 Task: Search one way flight ticket for 5 adults, 2 children, 1 infant in seat and 1 infant on lap in economy from Pocatello: Pocatello Regional Airport to Evansville: Evansville Regional Airport on 5-3-2023. Number of bags: 2 carry on bags. Price is upto 78000. Outbound departure time preference is 13:30.
Action: Mouse moved to (292, 265)
Screenshot: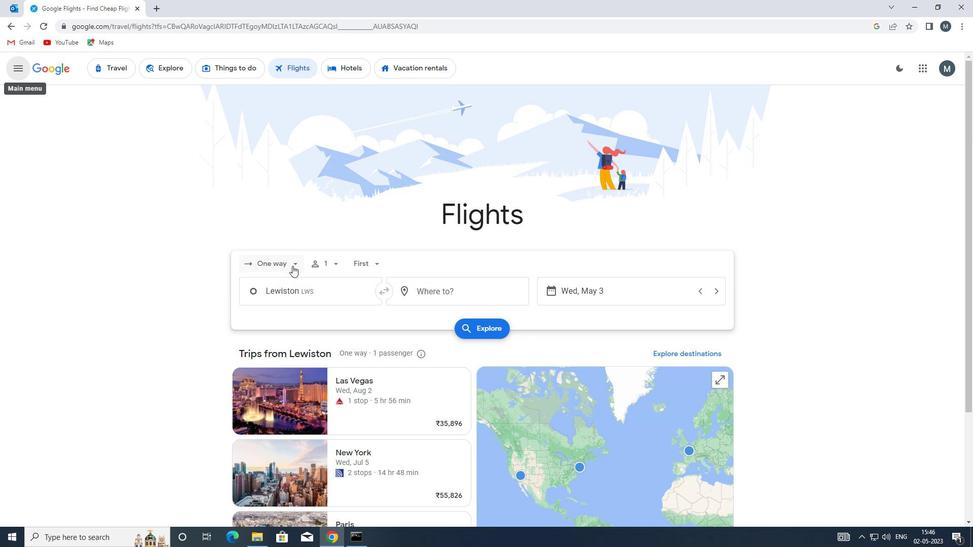 
Action: Mouse pressed left at (292, 265)
Screenshot: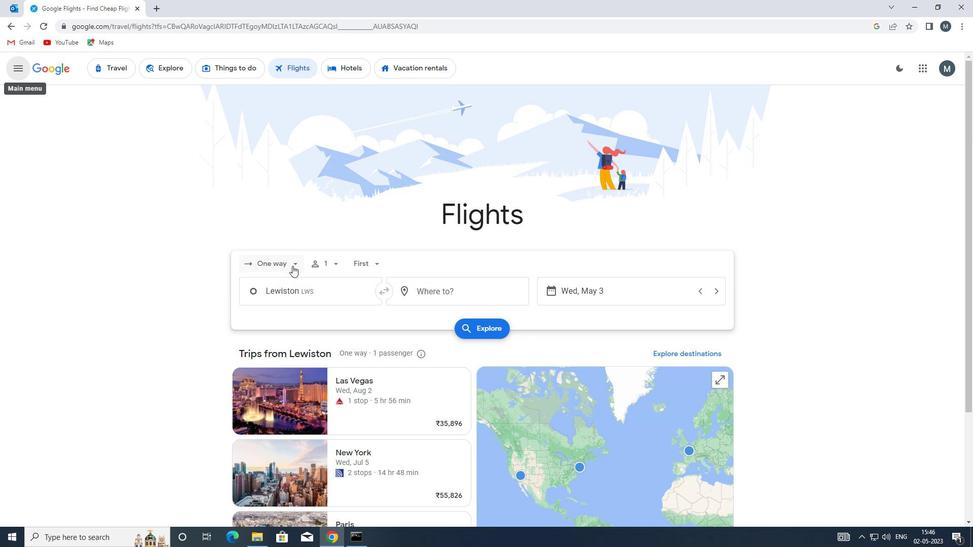 
Action: Mouse moved to (292, 306)
Screenshot: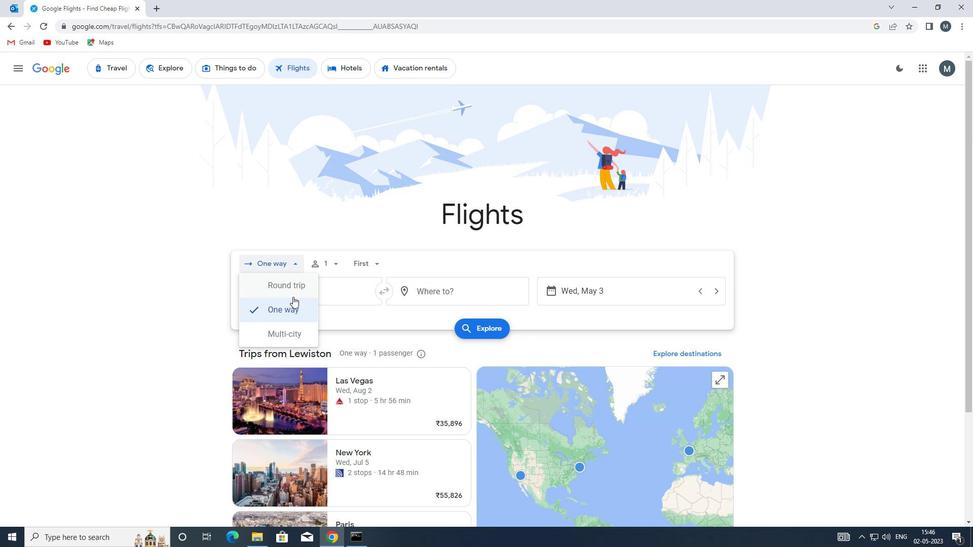 
Action: Mouse pressed left at (292, 306)
Screenshot: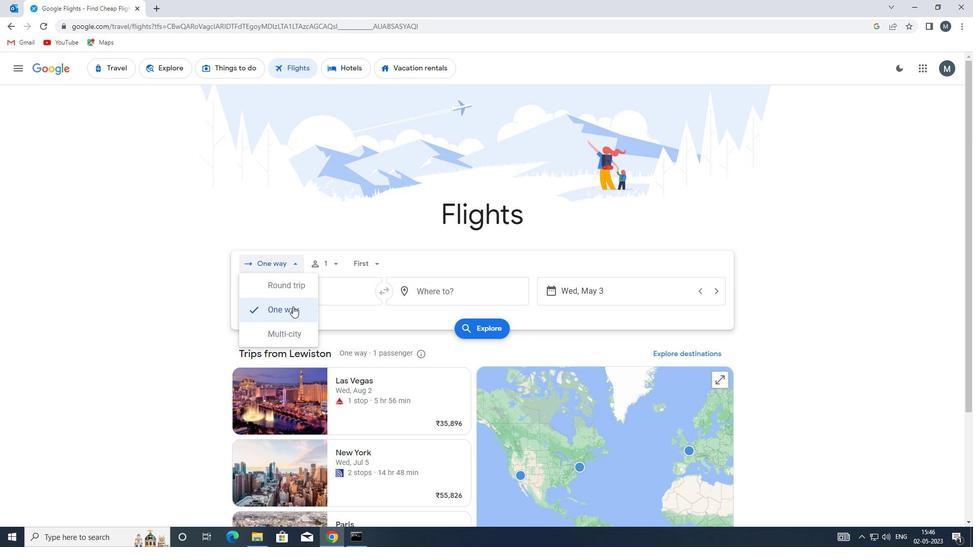 
Action: Mouse moved to (332, 263)
Screenshot: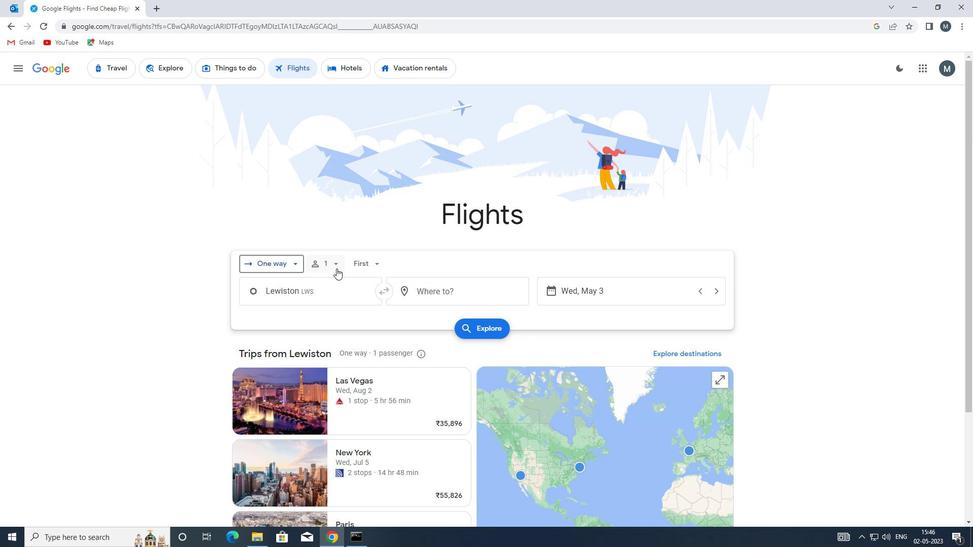 
Action: Mouse pressed left at (332, 263)
Screenshot: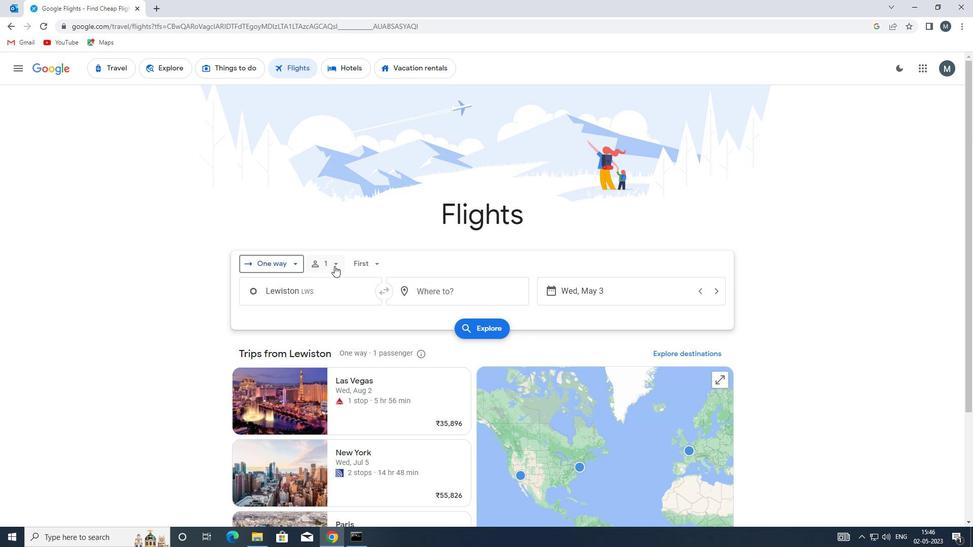 
Action: Mouse moved to (413, 286)
Screenshot: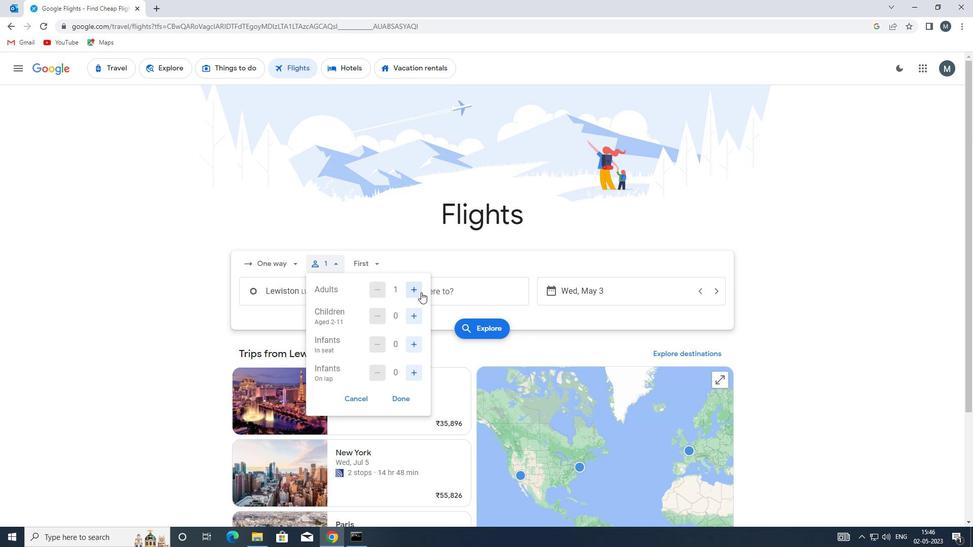 
Action: Mouse pressed left at (413, 286)
Screenshot: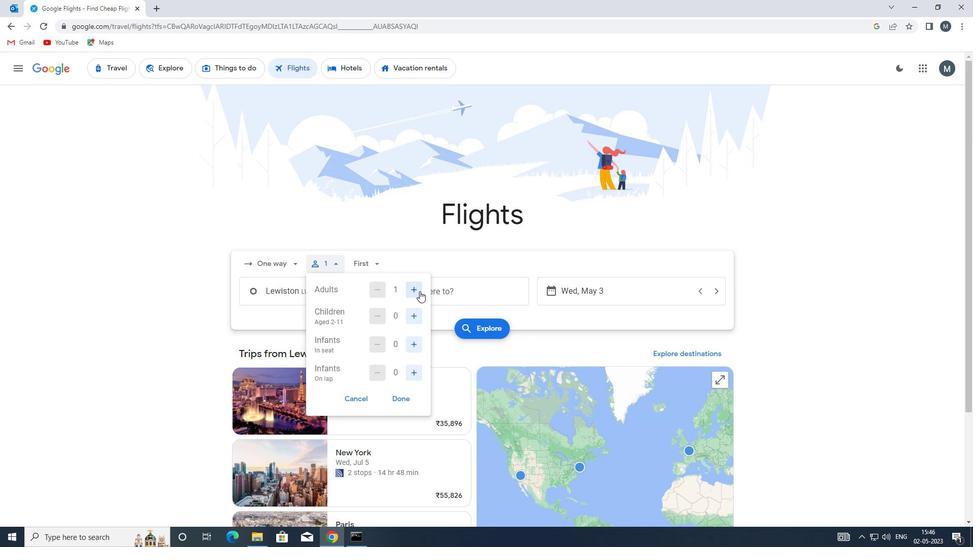 
Action: Mouse pressed left at (413, 286)
Screenshot: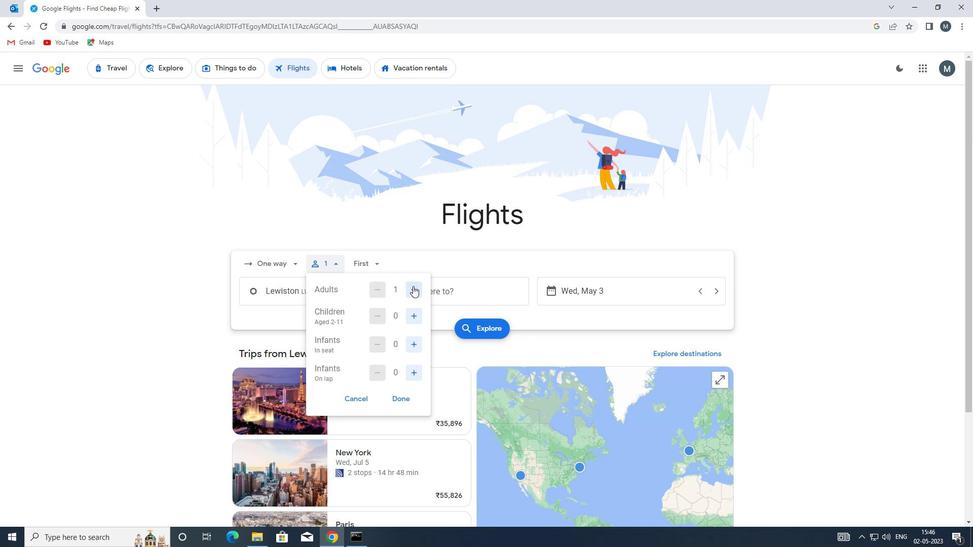 
Action: Mouse pressed left at (413, 286)
Screenshot: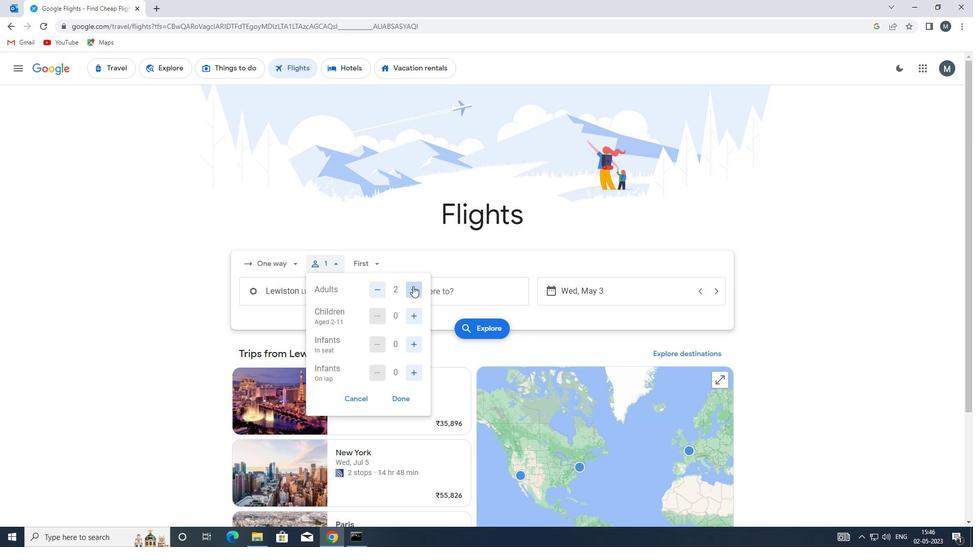 
Action: Mouse pressed left at (413, 286)
Screenshot: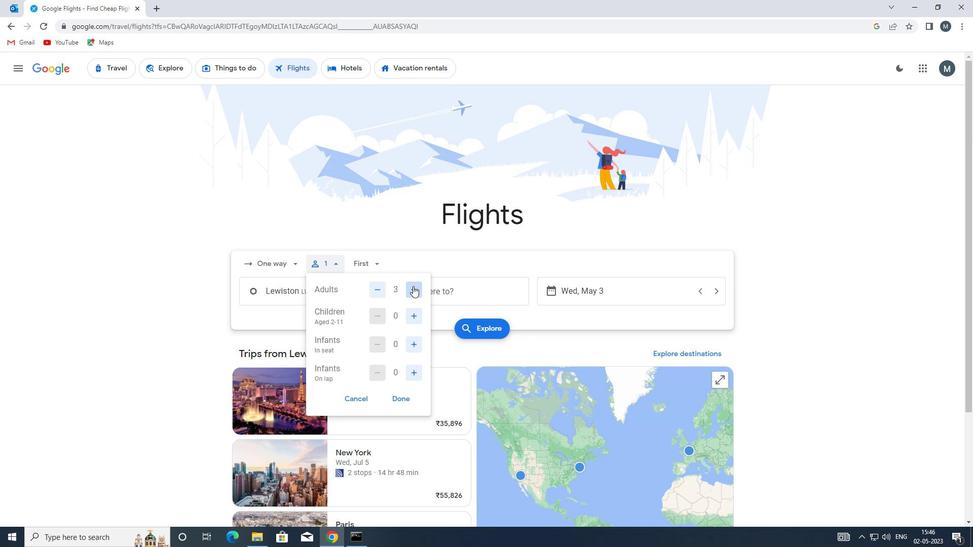 
Action: Mouse moved to (414, 313)
Screenshot: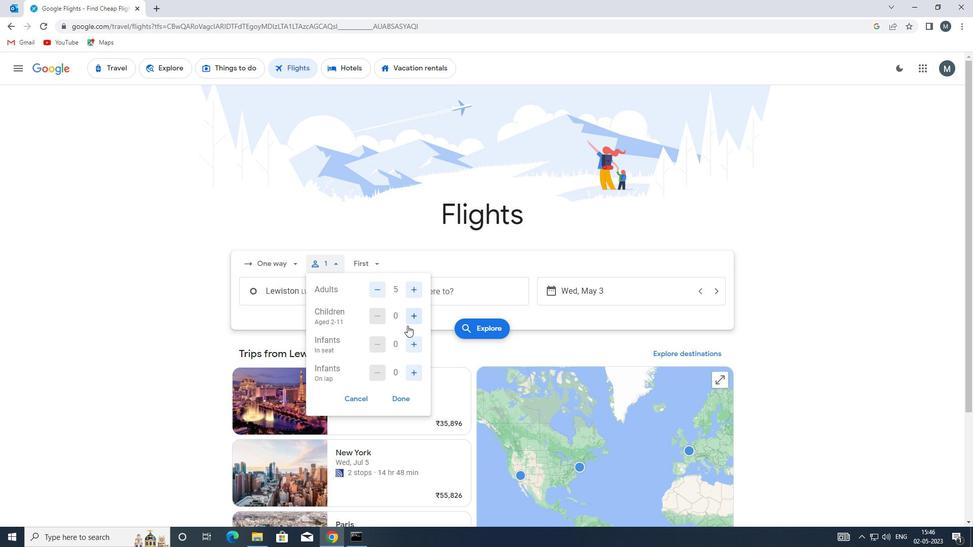 
Action: Mouse pressed left at (414, 313)
Screenshot: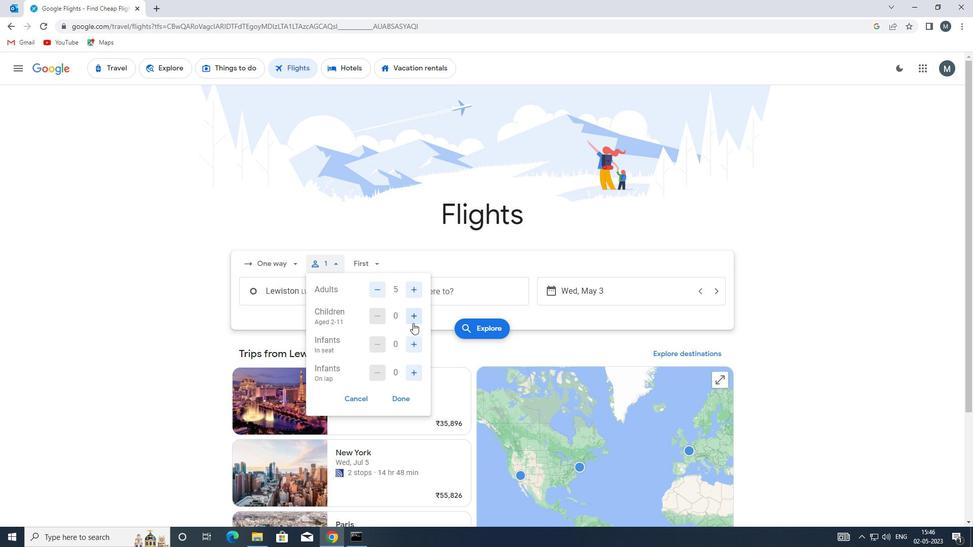 
Action: Mouse moved to (414, 313)
Screenshot: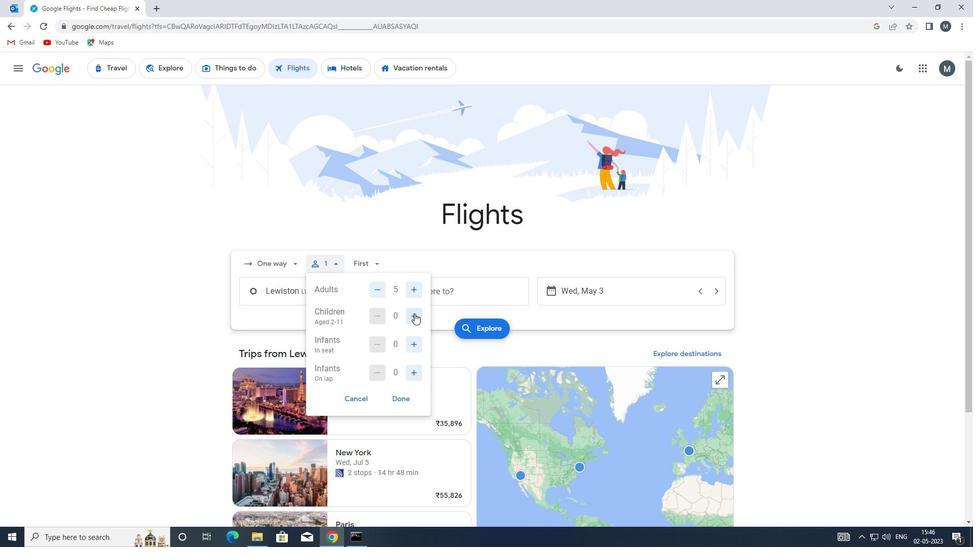 
Action: Mouse pressed left at (414, 313)
Screenshot: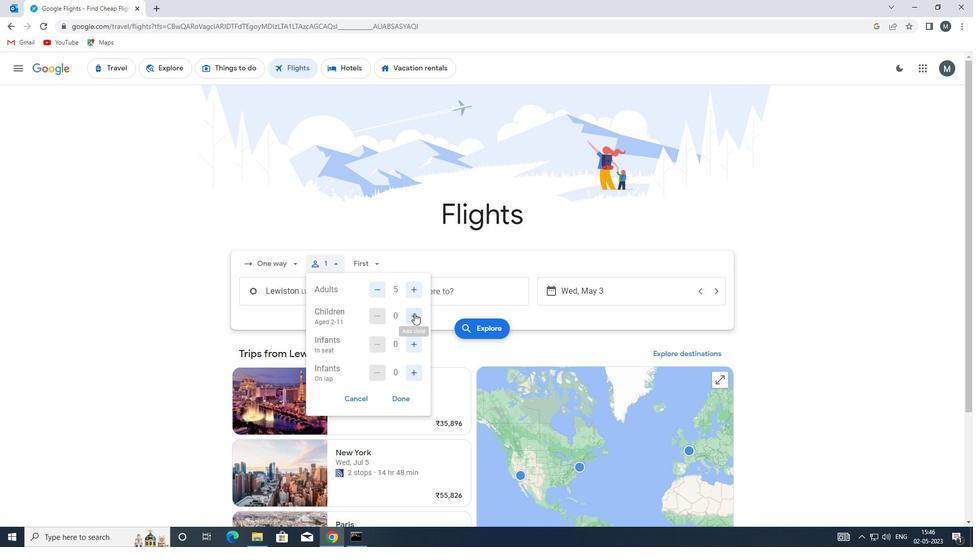 
Action: Mouse moved to (413, 343)
Screenshot: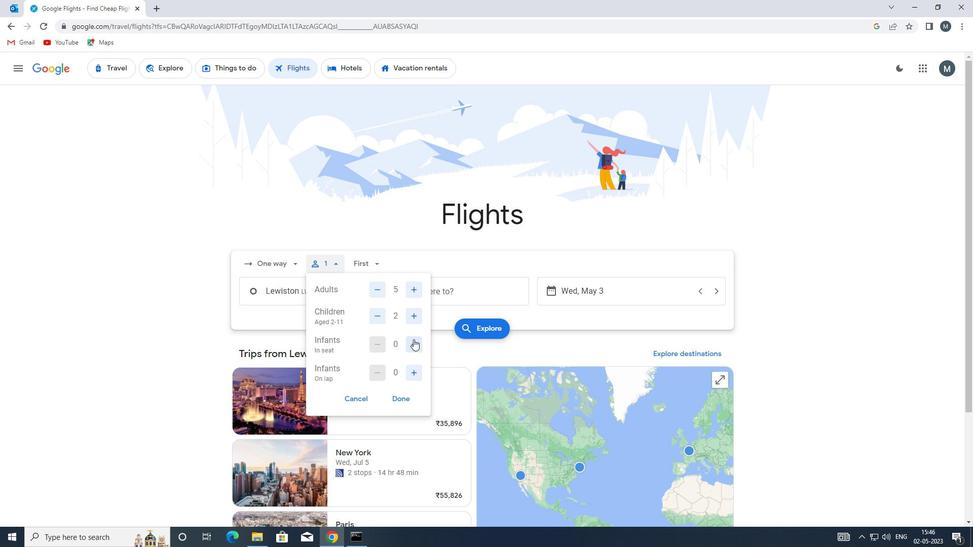 
Action: Mouse pressed left at (413, 343)
Screenshot: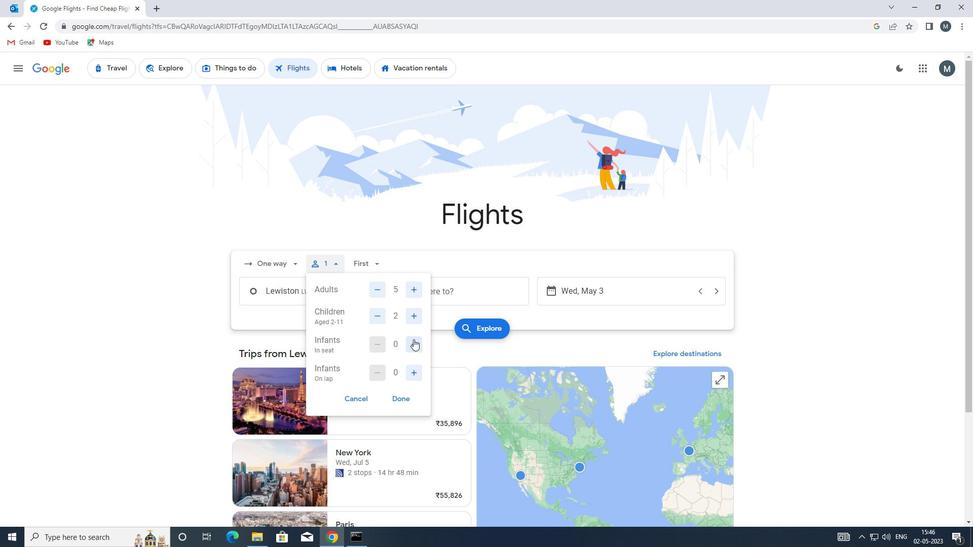 
Action: Mouse moved to (409, 370)
Screenshot: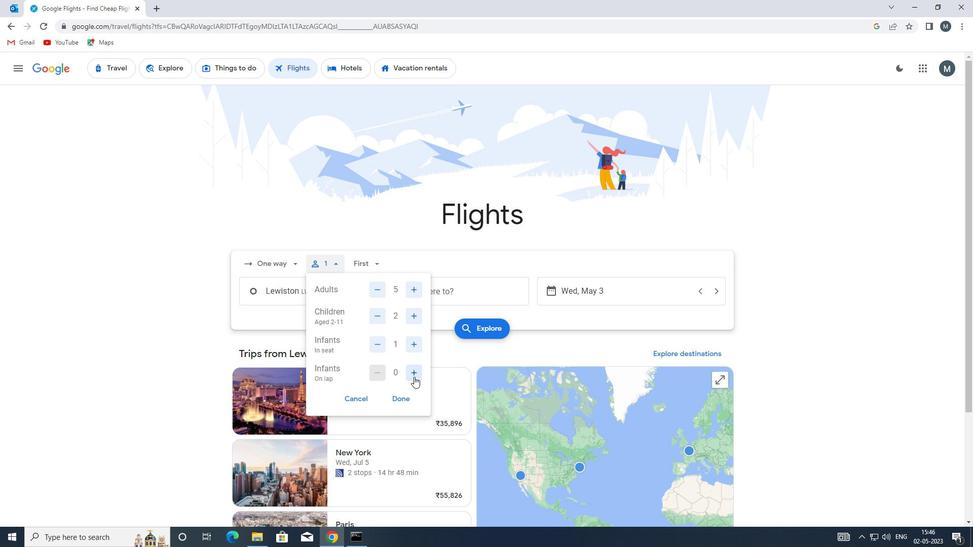 
Action: Mouse pressed left at (409, 370)
Screenshot: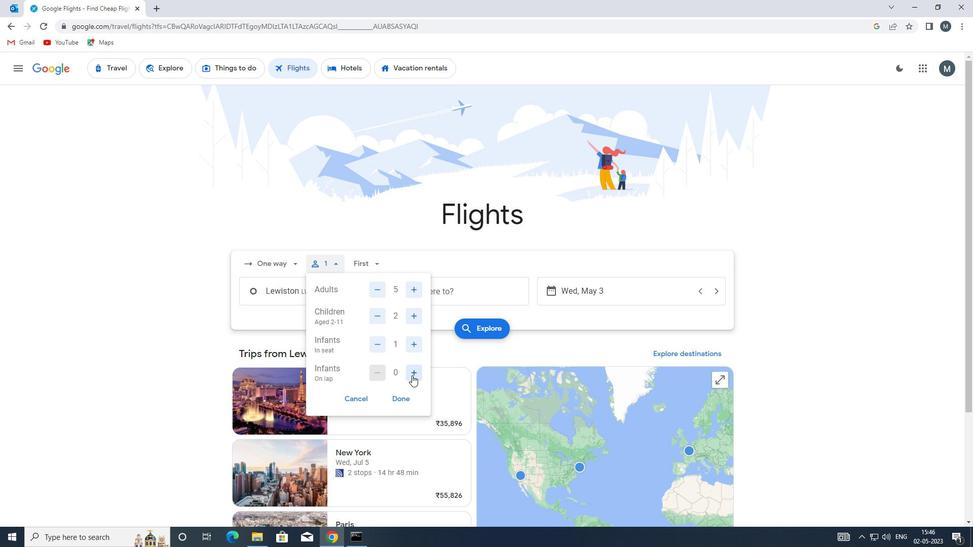 
Action: Mouse moved to (398, 403)
Screenshot: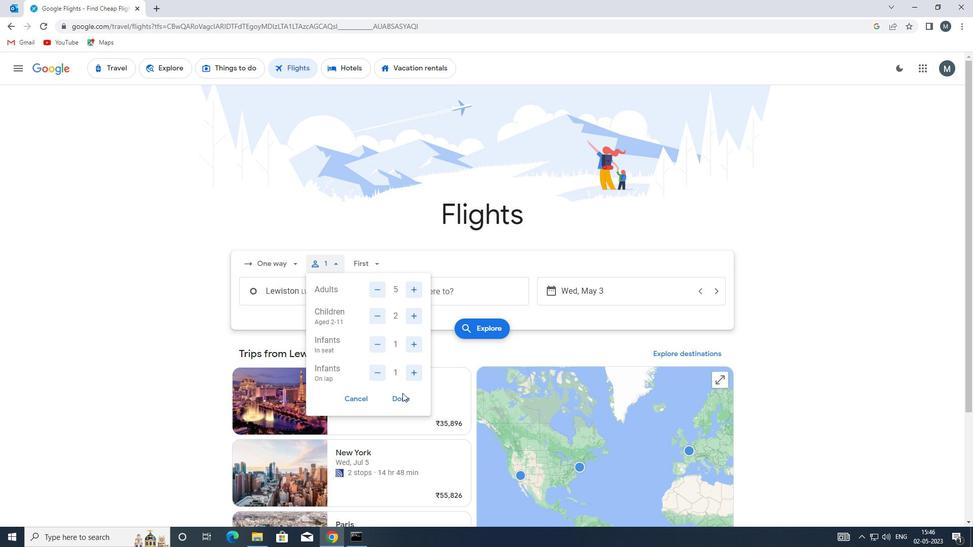 
Action: Mouse pressed left at (398, 403)
Screenshot: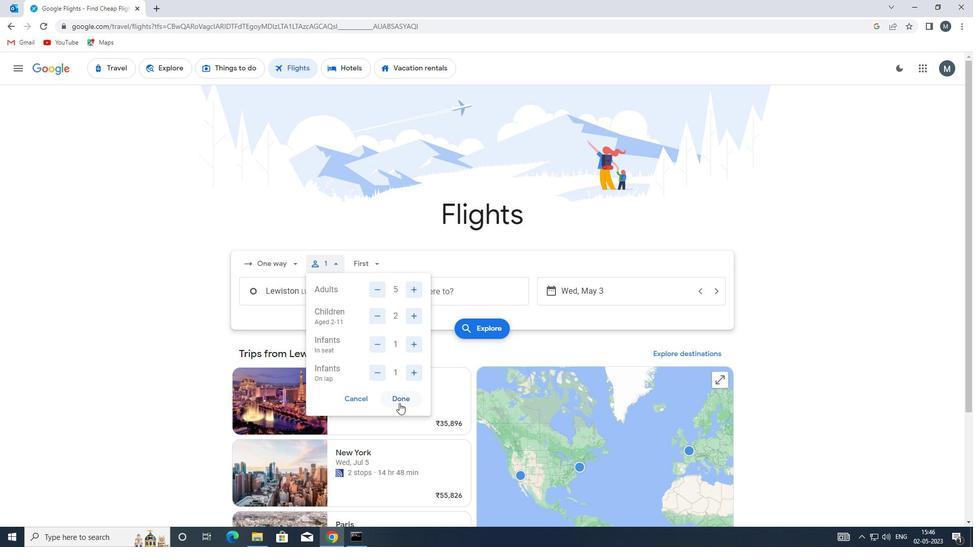 
Action: Mouse moved to (374, 267)
Screenshot: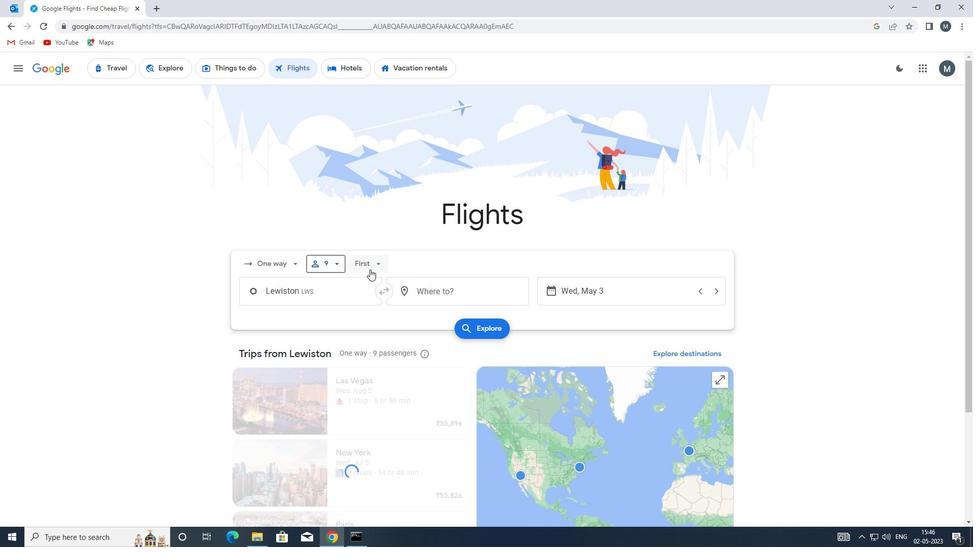 
Action: Mouse pressed left at (374, 267)
Screenshot: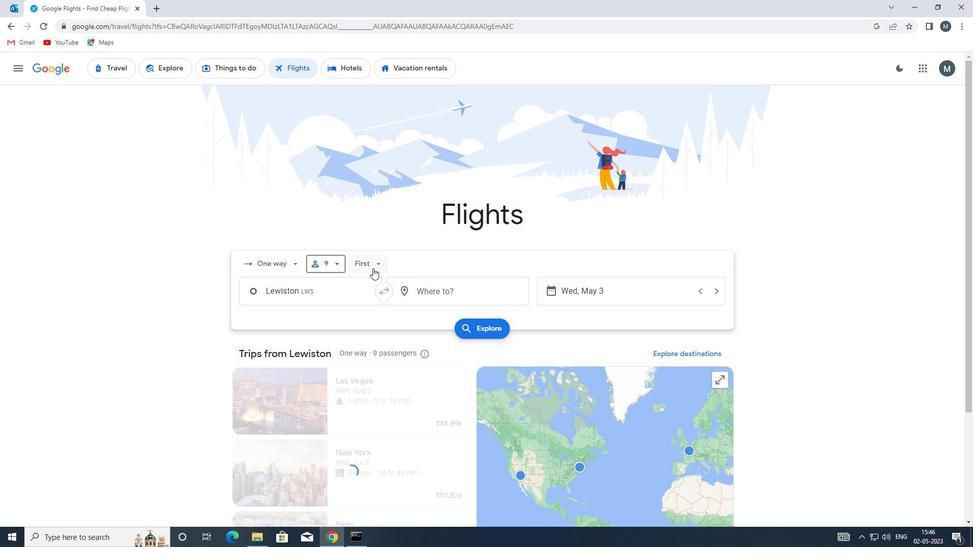 
Action: Mouse moved to (387, 278)
Screenshot: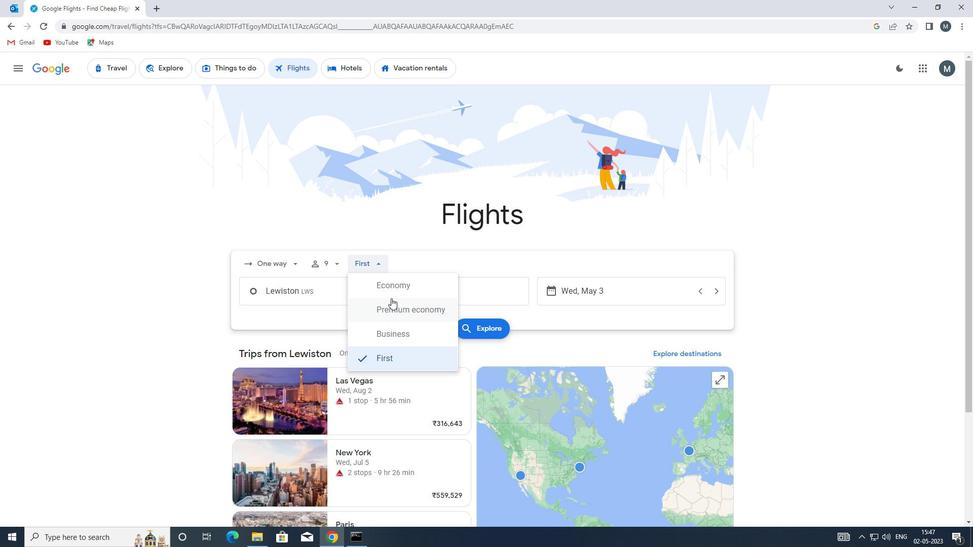 
Action: Mouse pressed left at (387, 278)
Screenshot: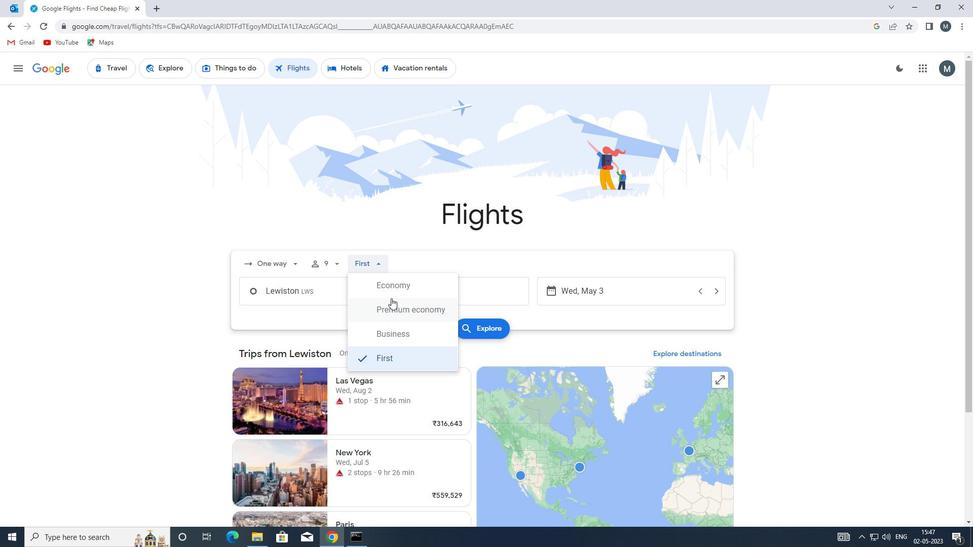 
Action: Mouse moved to (329, 296)
Screenshot: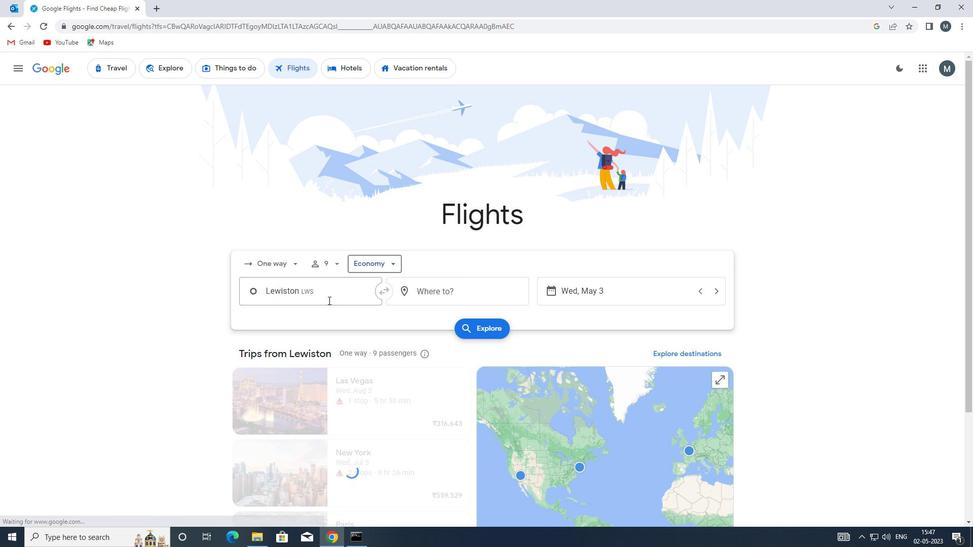 
Action: Mouse pressed left at (329, 296)
Screenshot: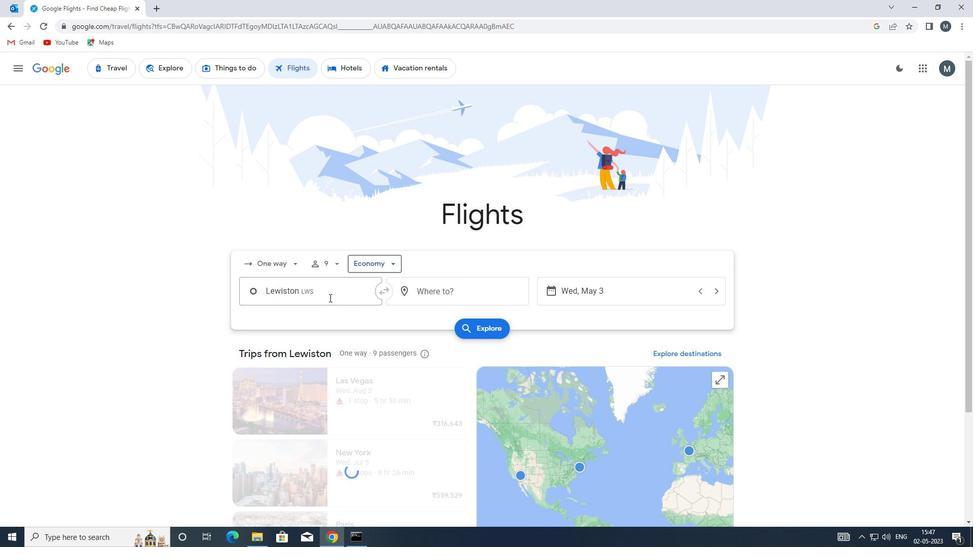 
Action: Mouse moved to (329, 296)
Screenshot: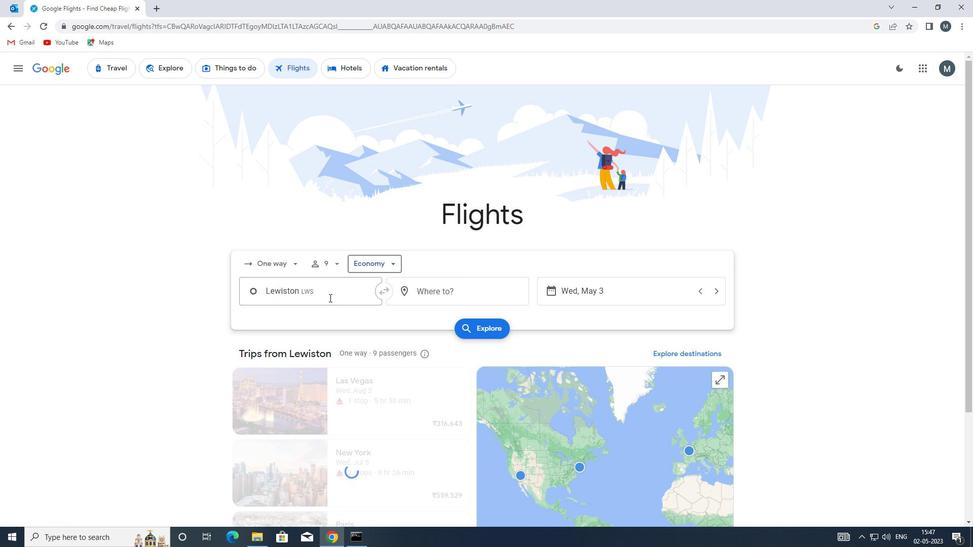 
Action: Key pressed p
Screenshot: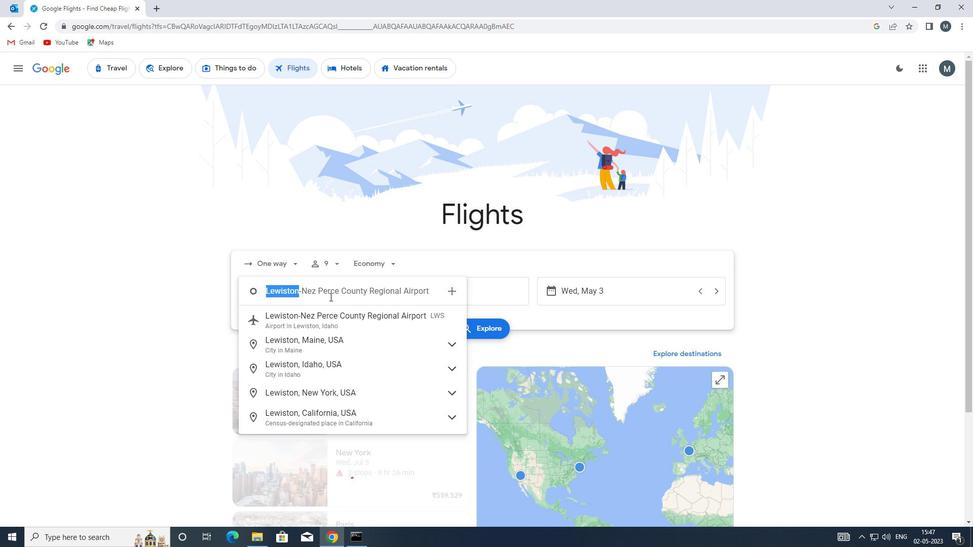 
Action: Mouse moved to (329, 296)
Screenshot: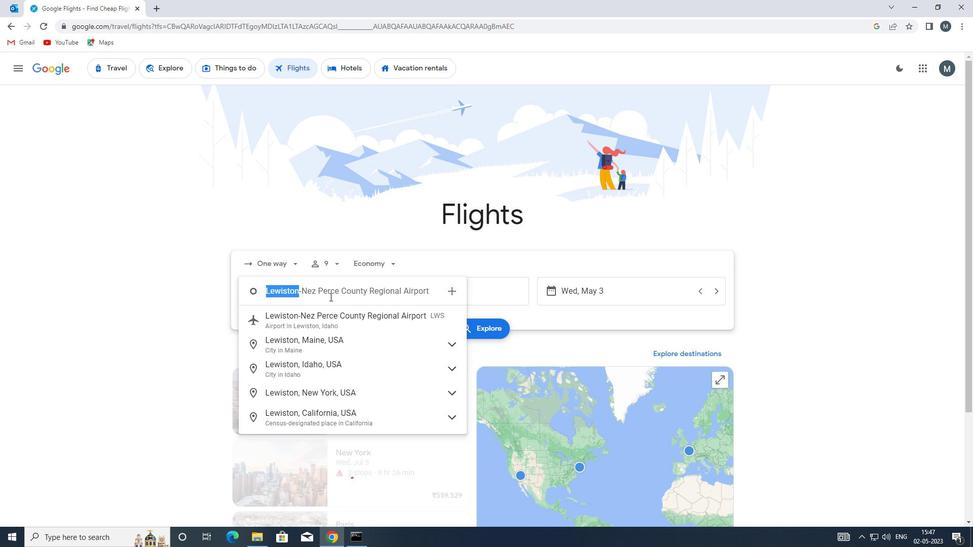 
Action: Key pressed ih
Screenshot: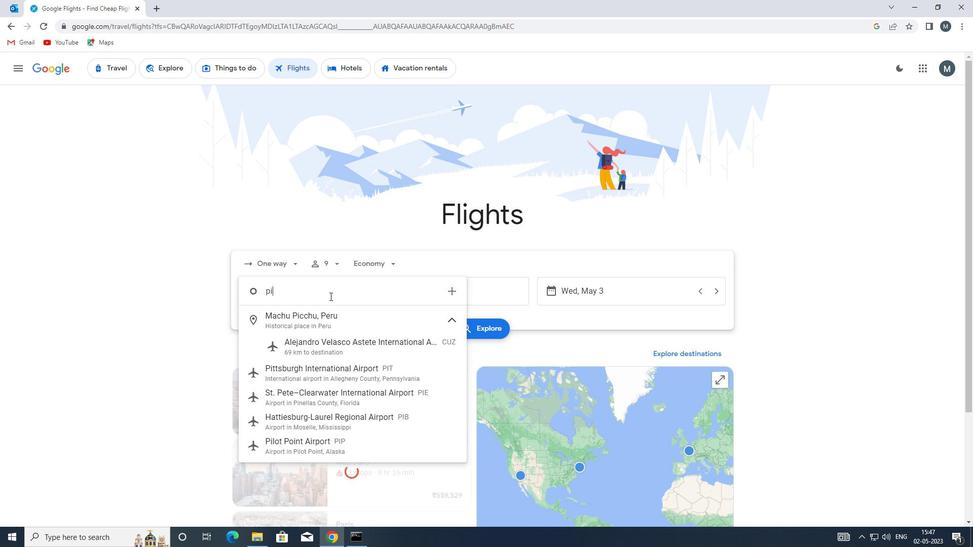 
Action: Mouse moved to (348, 324)
Screenshot: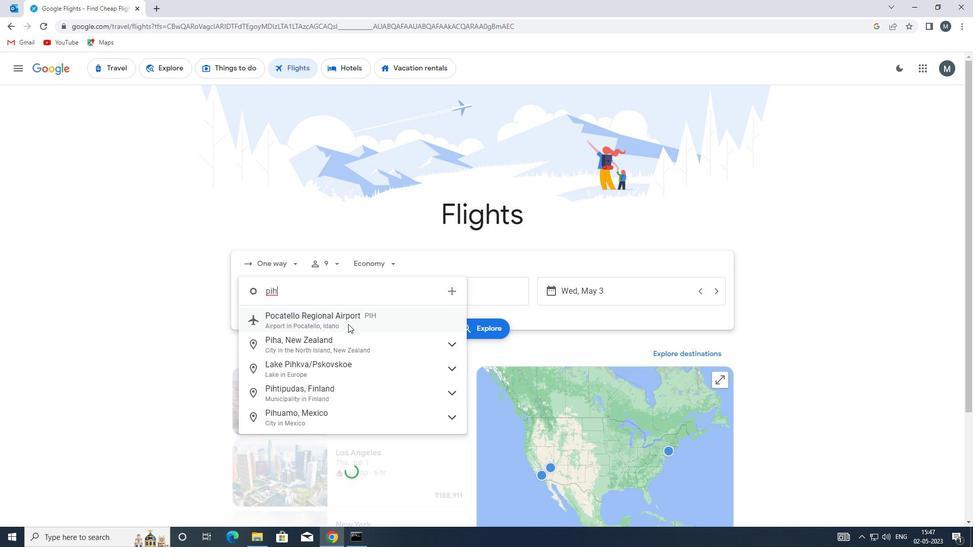 
Action: Mouse pressed left at (348, 324)
Screenshot: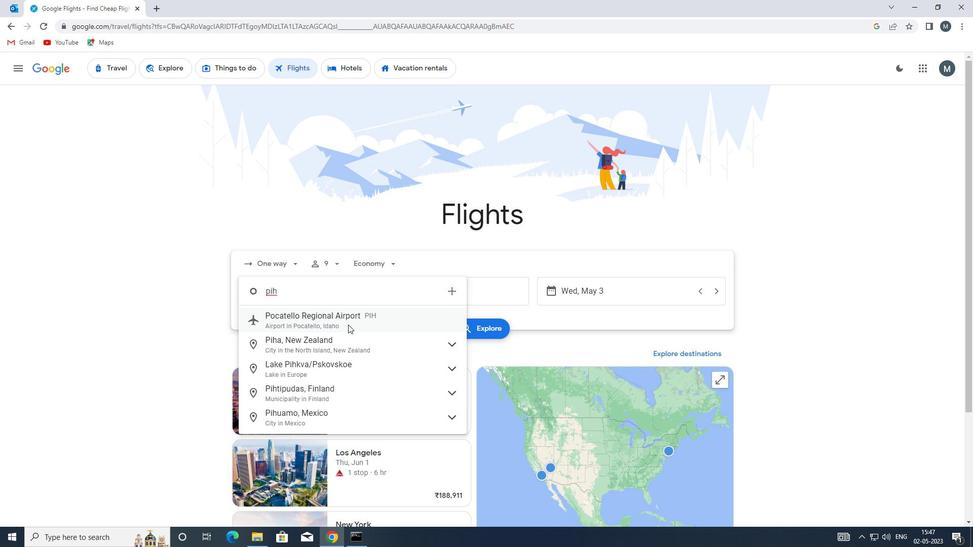 
Action: Mouse moved to (425, 291)
Screenshot: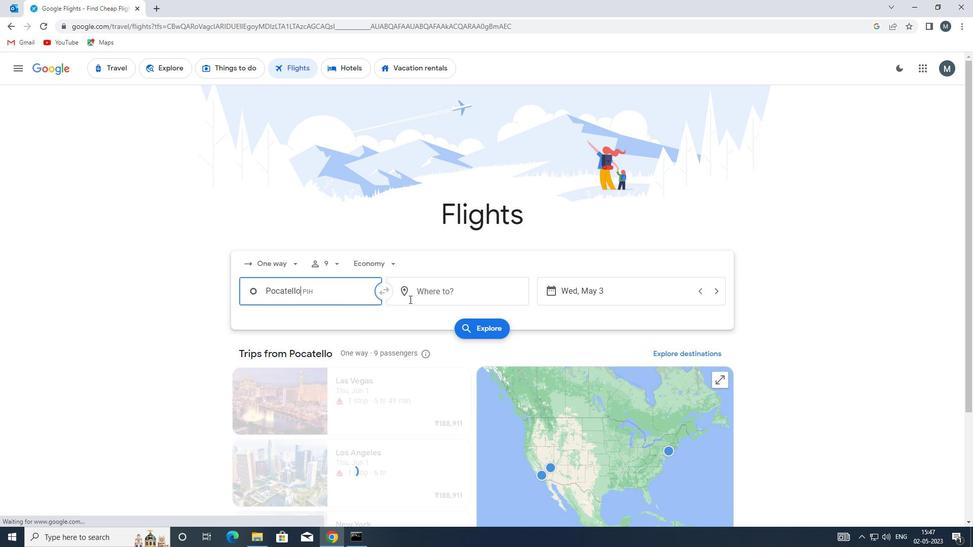 
Action: Mouse pressed left at (425, 291)
Screenshot: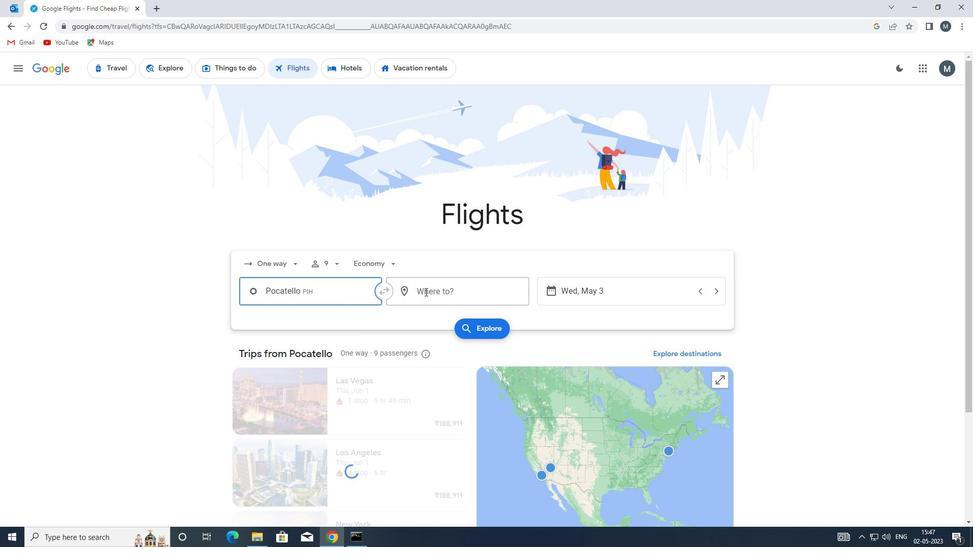 
Action: Key pressed evv
Screenshot: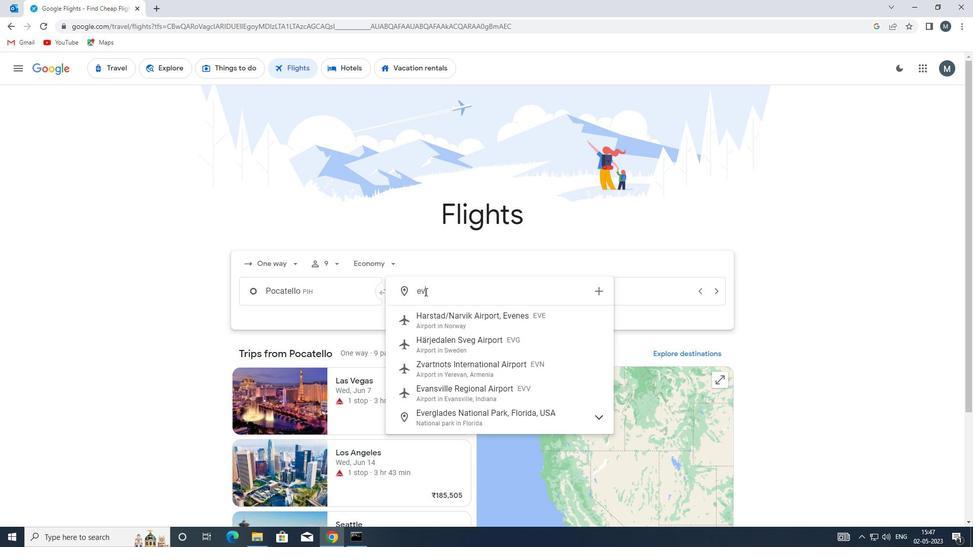 
Action: Mouse moved to (442, 313)
Screenshot: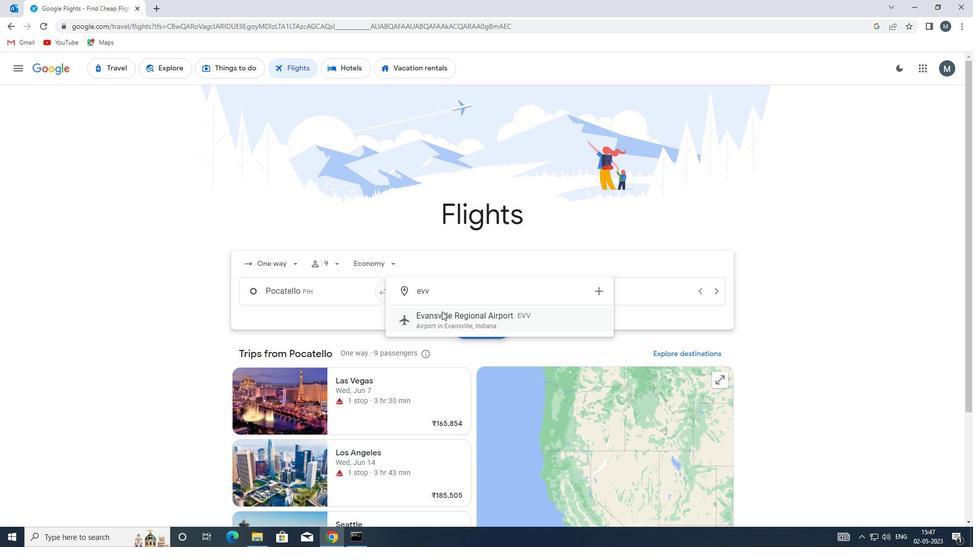 
Action: Mouse pressed left at (442, 313)
Screenshot: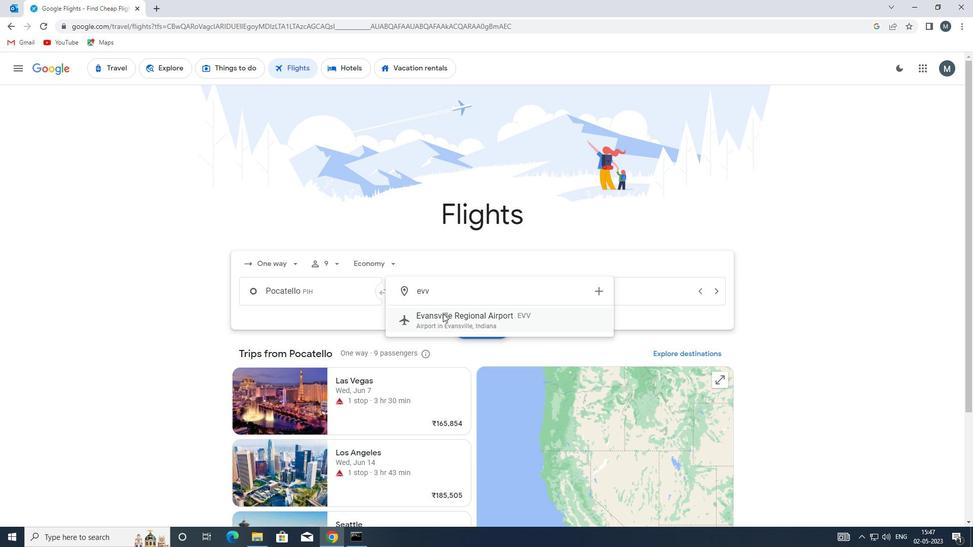 
Action: Mouse moved to (556, 292)
Screenshot: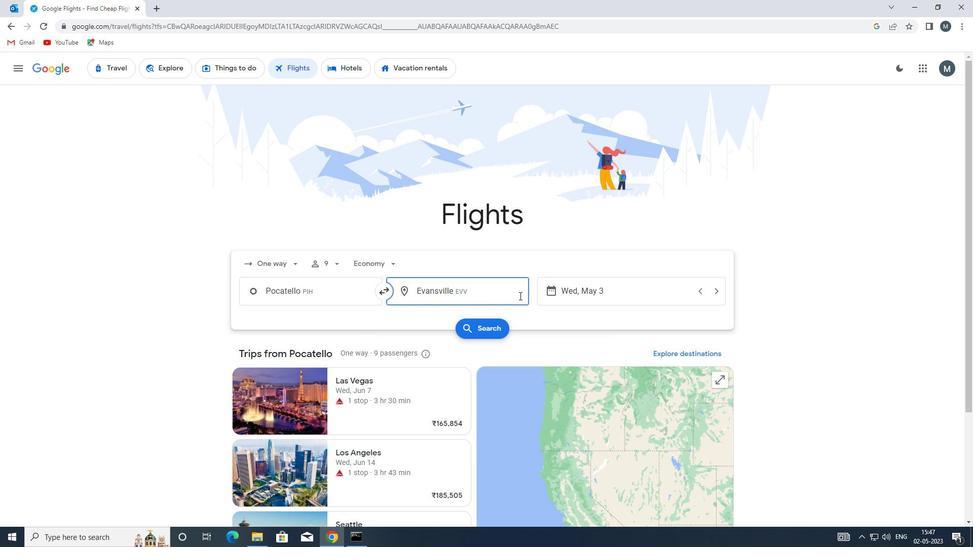 
Action: Mouse pressed left at (556, 292)
Screenshot: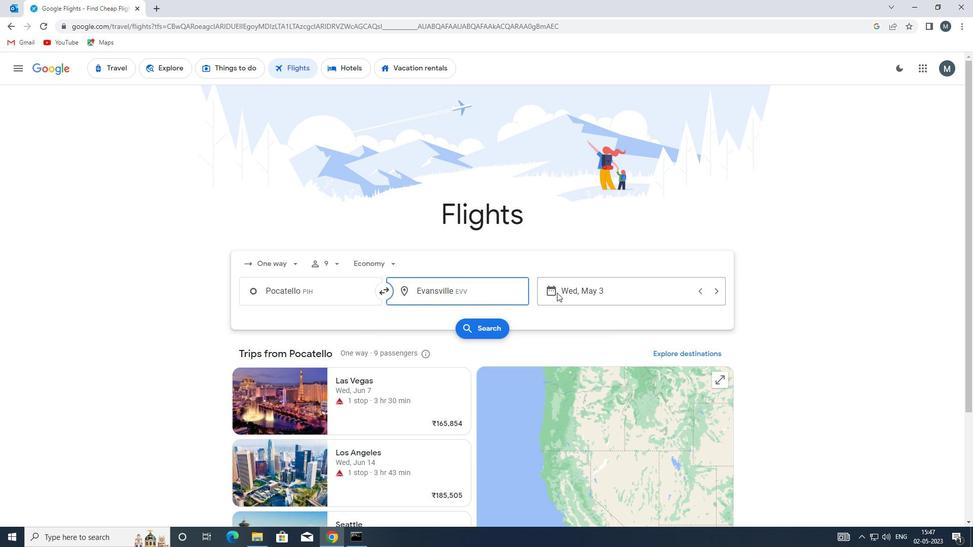 
Action: Mouse moved to (431, 344)
Screenshot: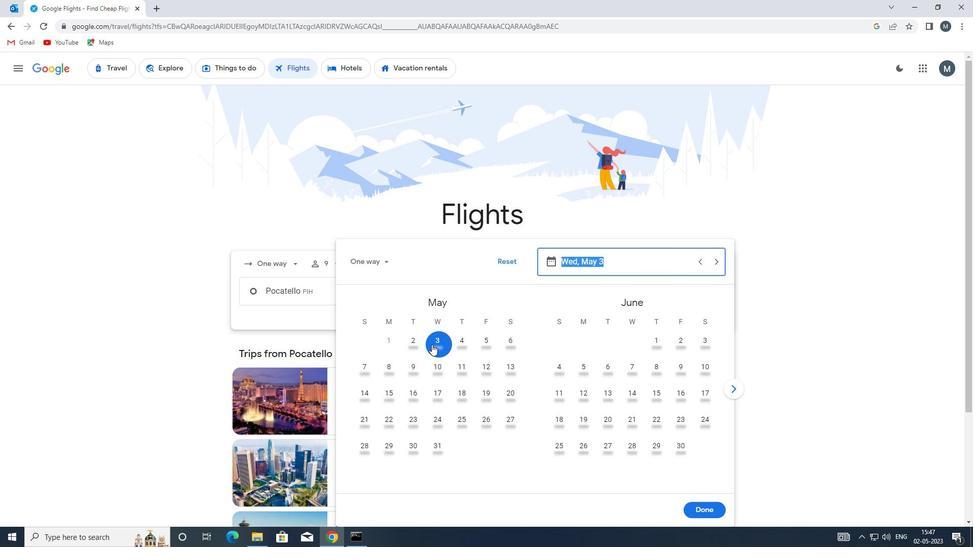 
Action: Mouse pressed left at (431, 344)
Screenshot: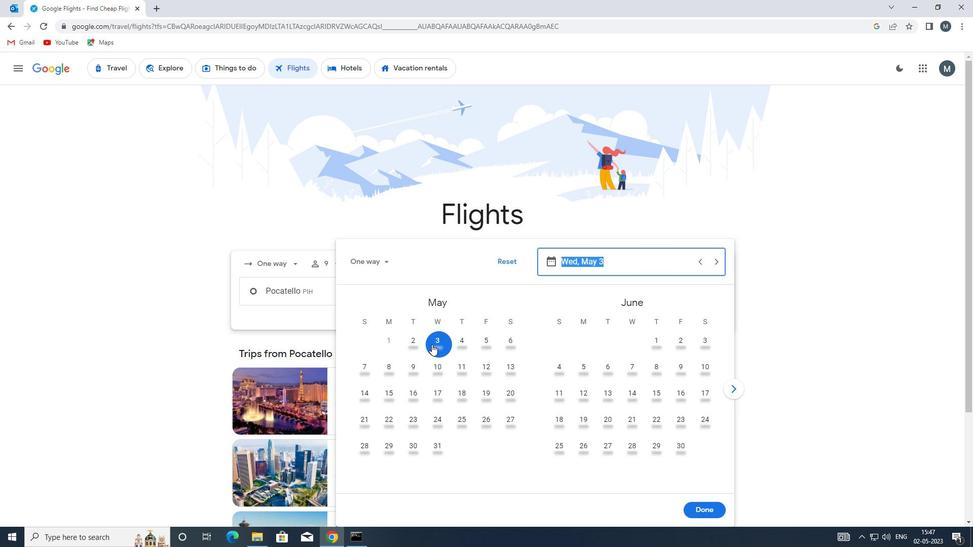 
Action: Mouse moved to (708, 505)
Screenshot: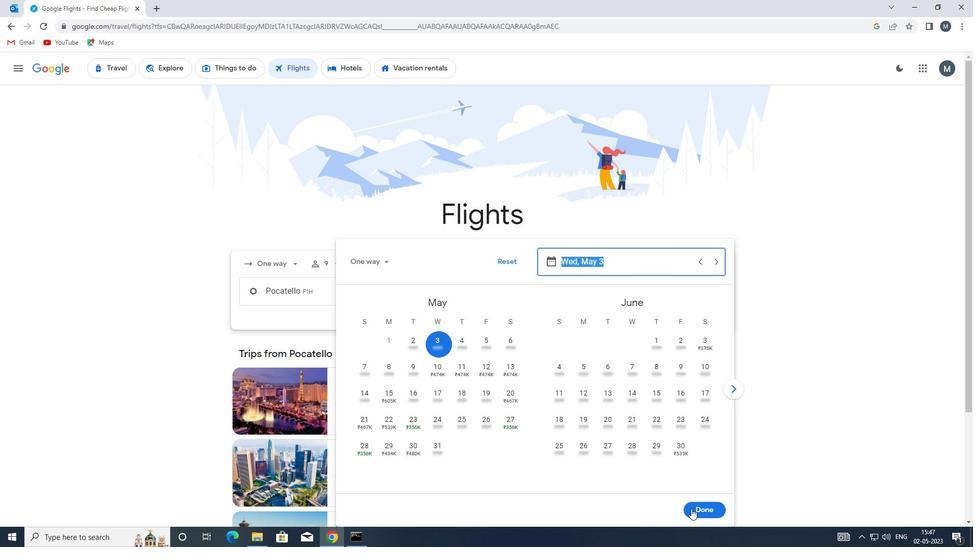 
Action: Mouse pressed left at (708, 505)
Screenshot: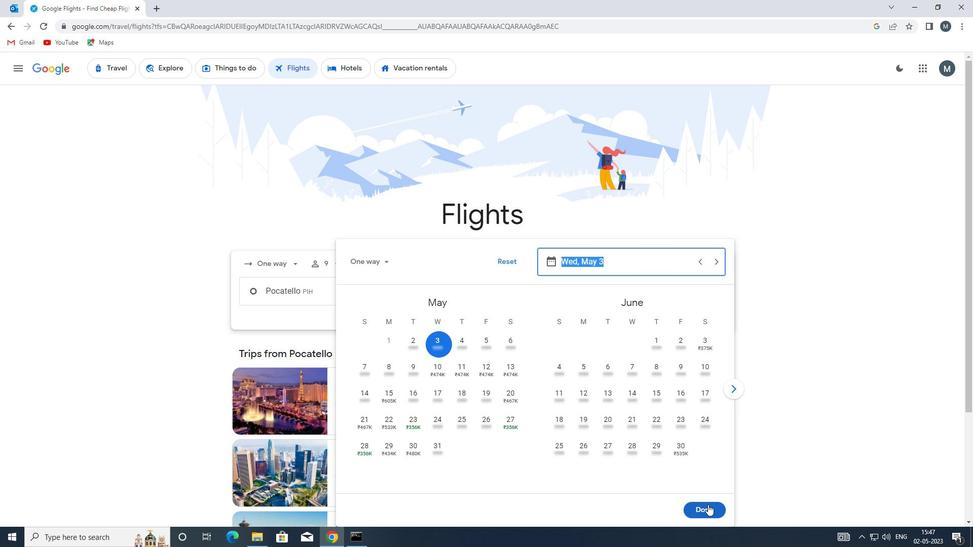
Action: Mouse moved to (467, 327)
Screenshot: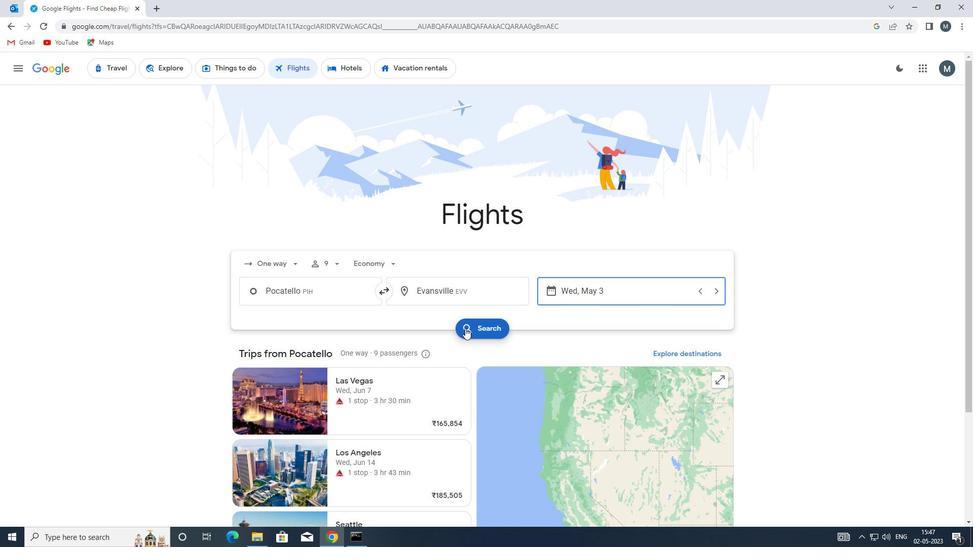 
Action: Mouse pressed left at (467, 327)
Screenshot: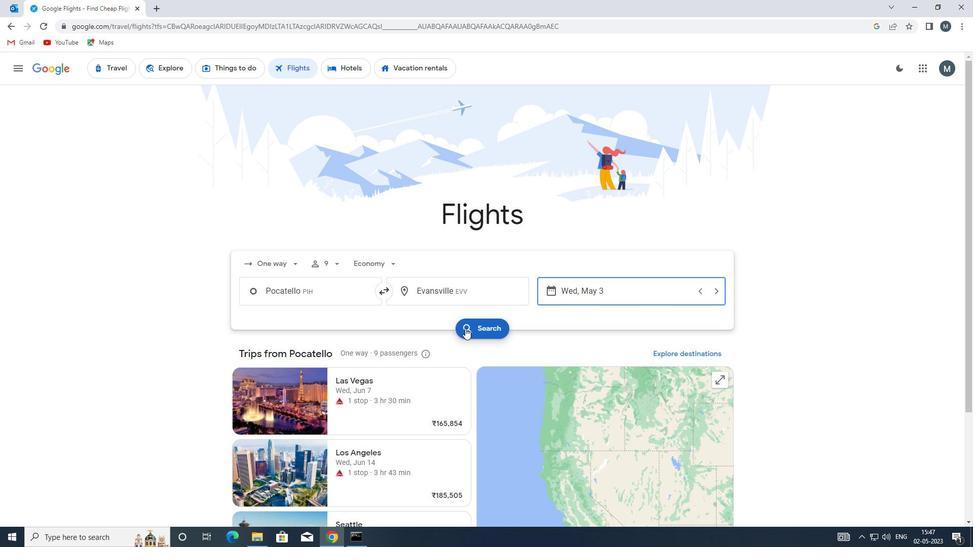 
Action: Mouse moved to (242, 161)
Screenshot: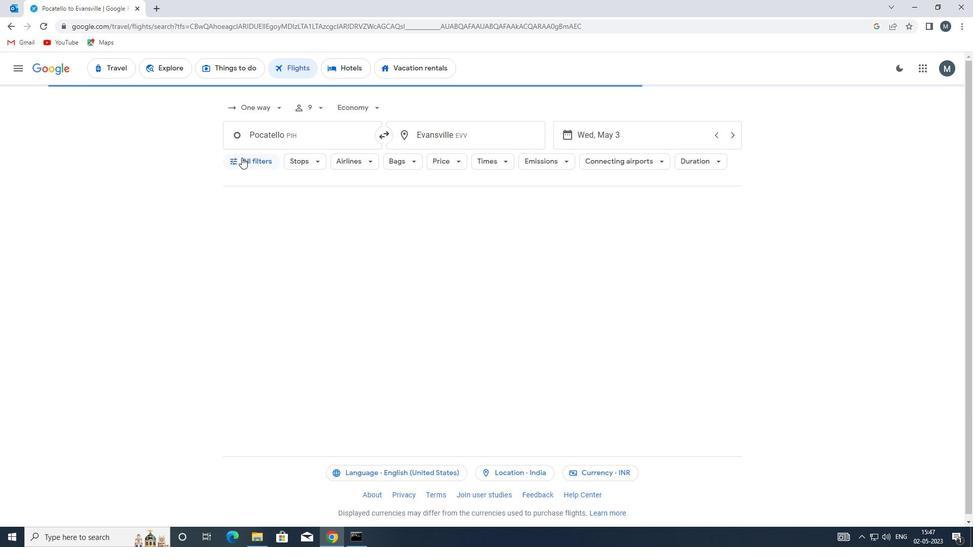 
Action: Mouse pressed left at (242, 161)
Screenshot: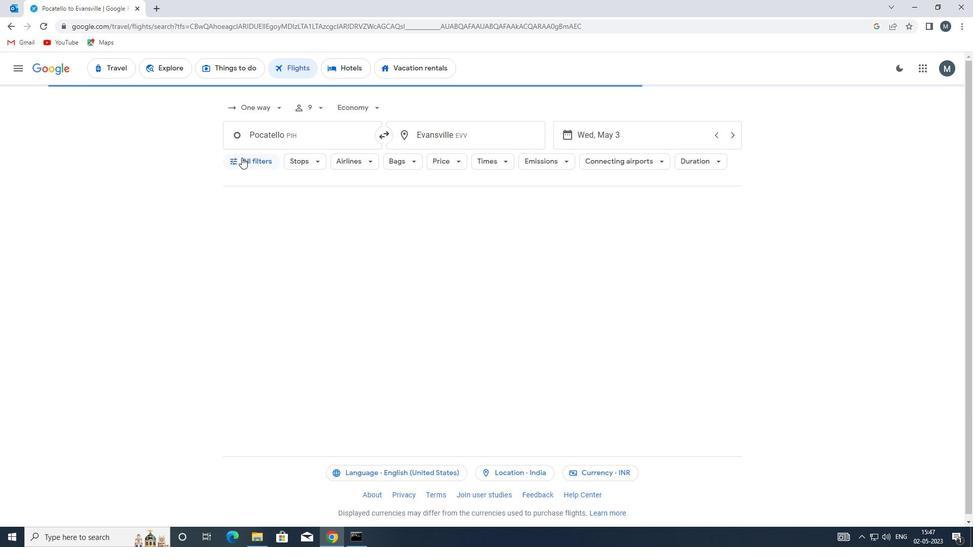 
Action: Mouse moved to (289, 277)
Screenshot: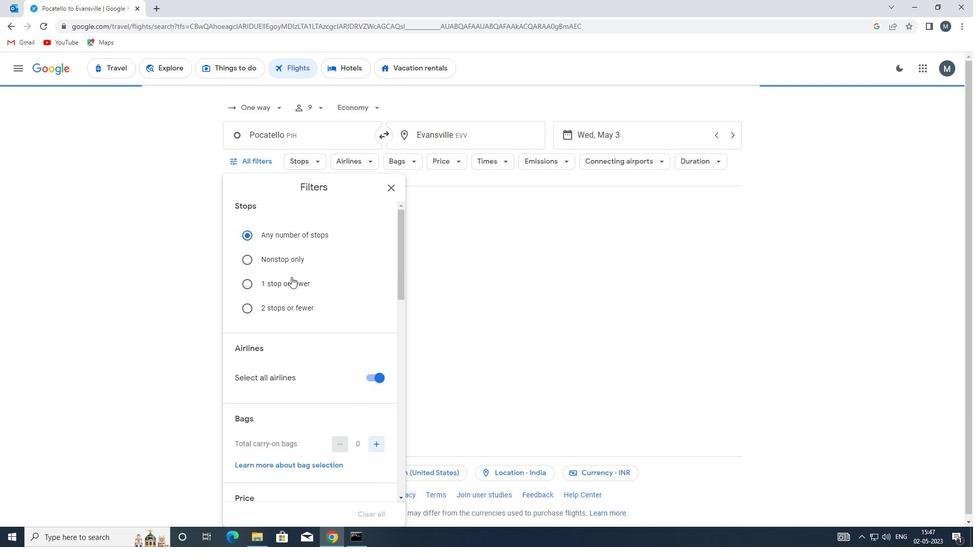 
Action: Mouse scrolled (289, 276) with delta (0, 0)
Screenshot: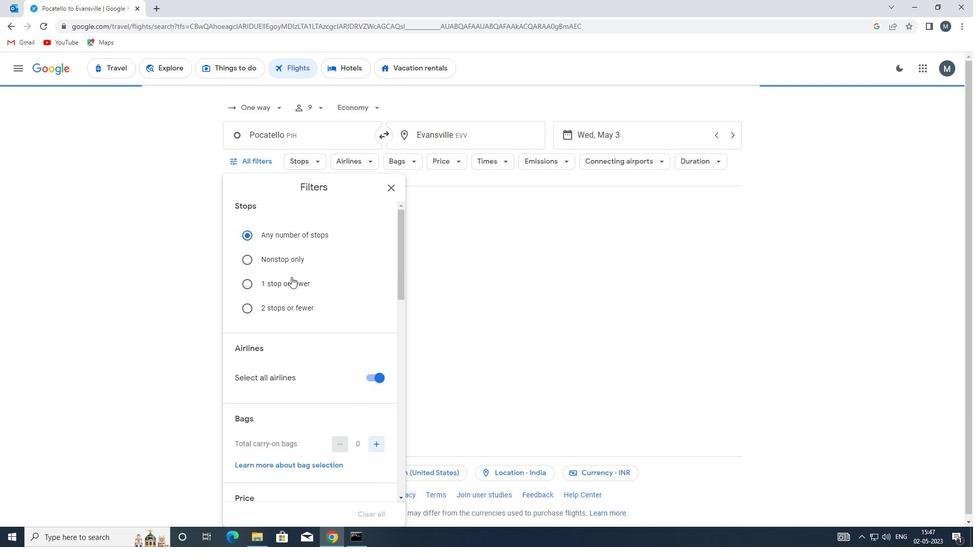 
Action: Mouse moved to (289, 277)
Screenshot: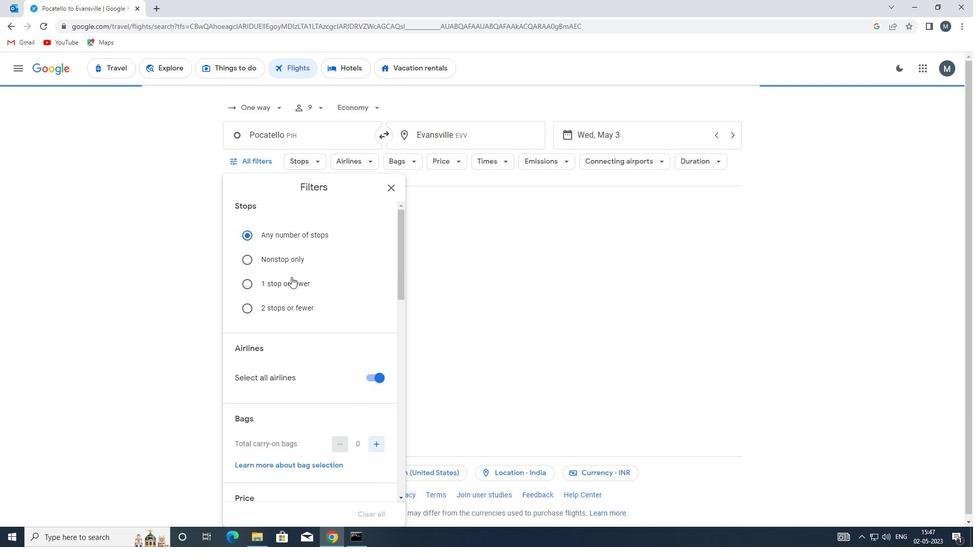 
Action: Mouse scrolled (289, 276) with delta (0, 0)
Screenshot: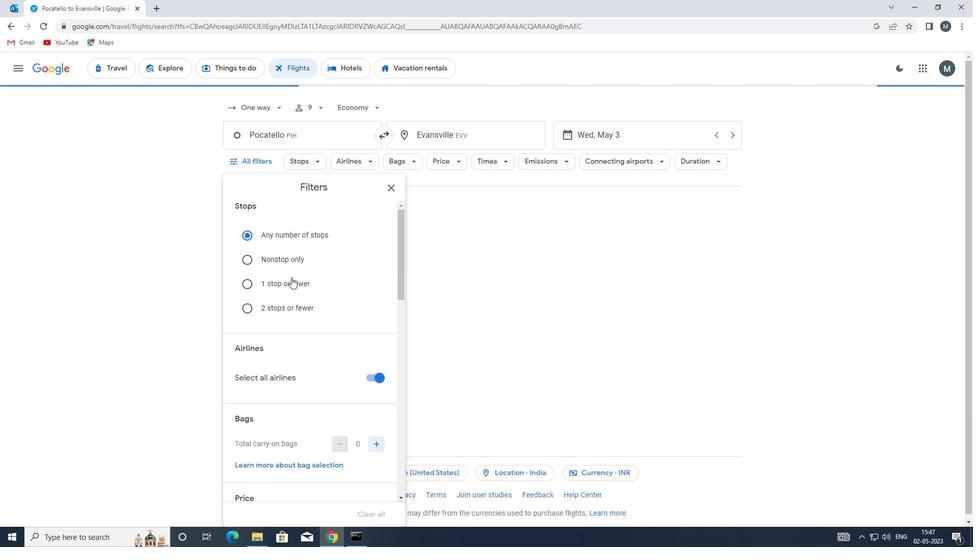 
Action: Mouse moved to (378, 276)
Screenshot: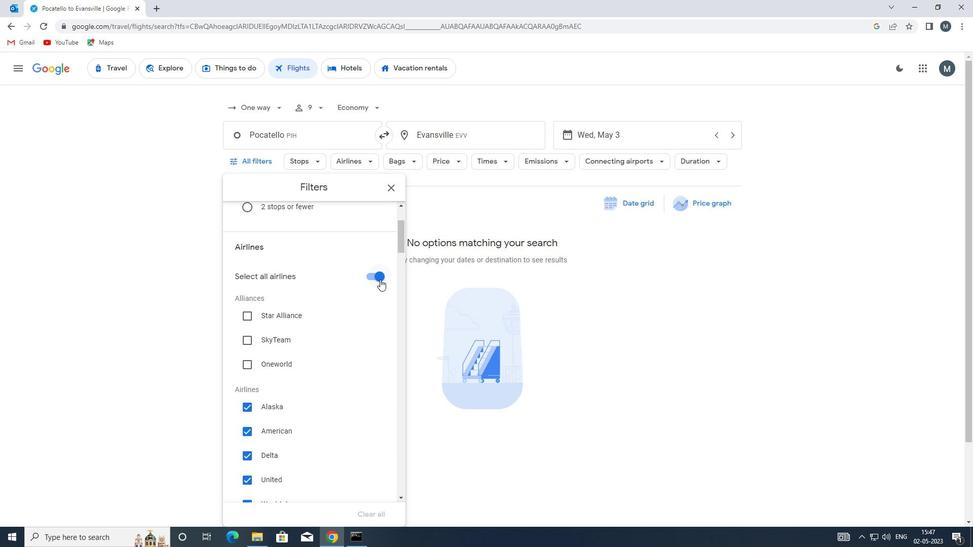 
Action: Mouse pressed left at (378, 276)
Screenshot: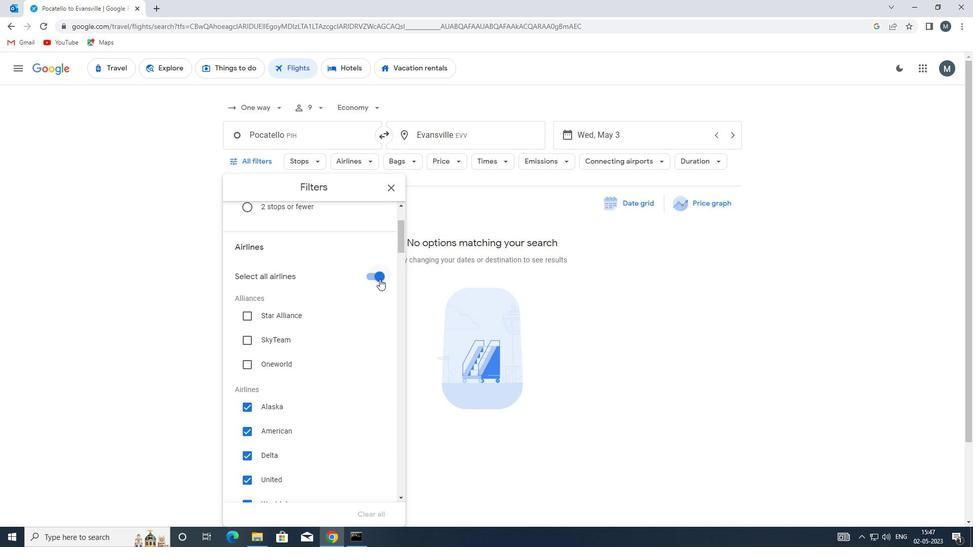 
Action: Mouse moved to (340, 273)
Screenshot: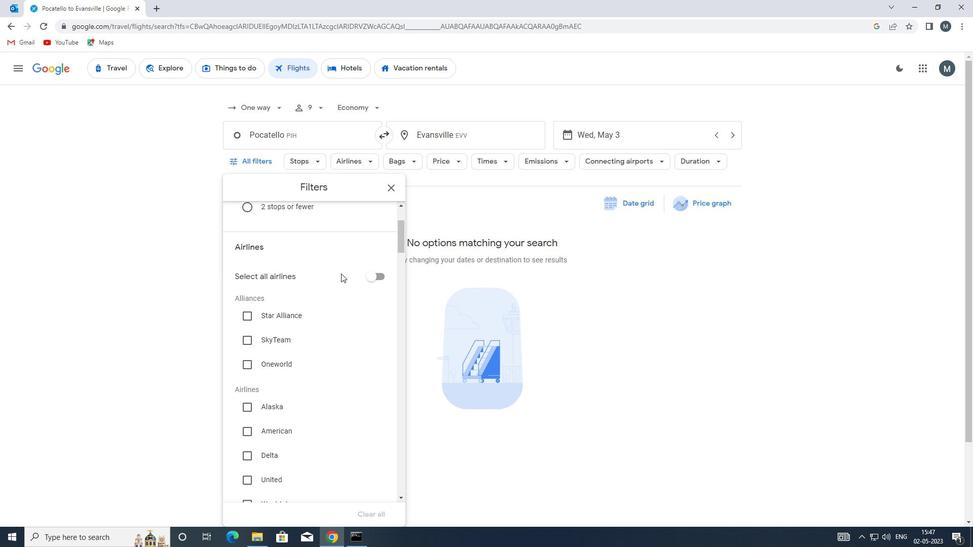 
Action: Mouse scrolled (340, 273) with delta (0, 0)
Screenshot: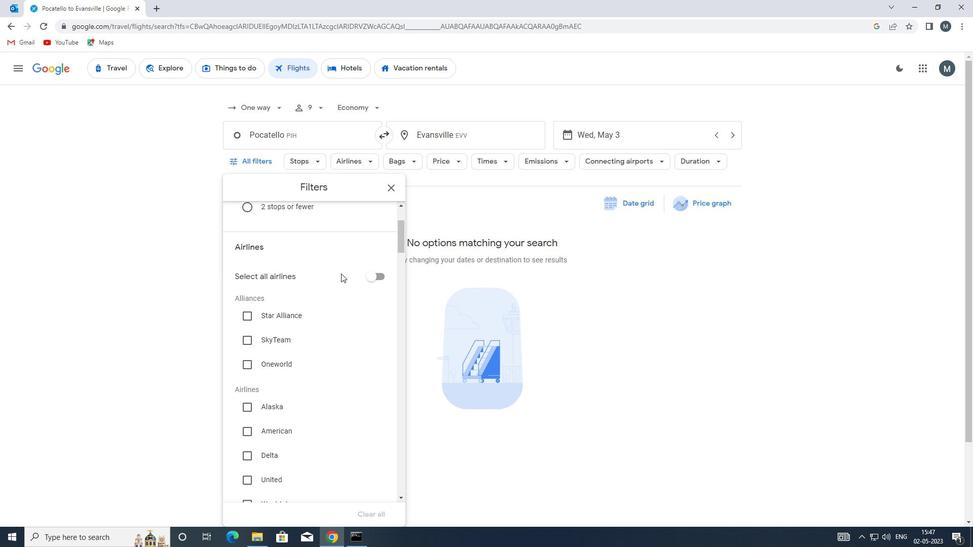 
Action: Mouse moved to (337, 274)
Screenshot: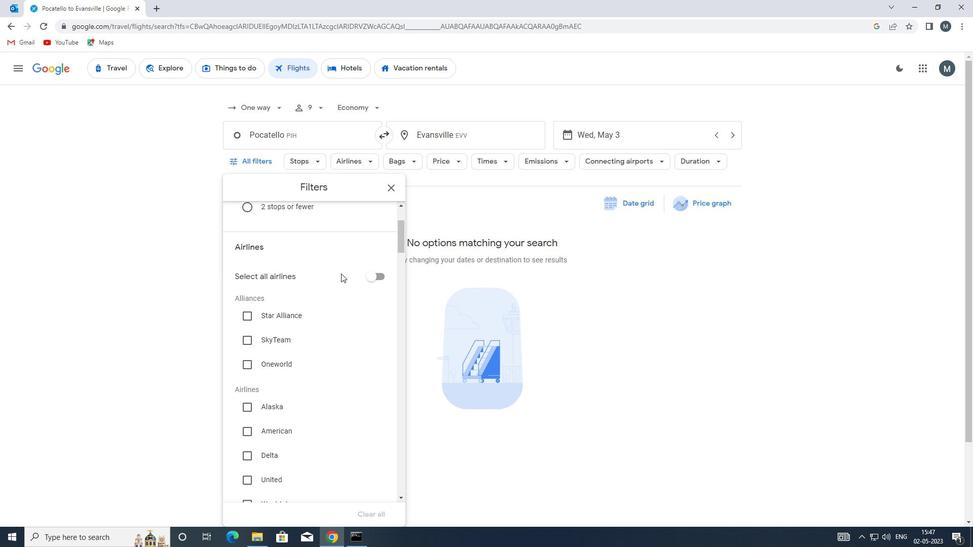 
Action: Mouse scrolled (337, 274) with delta (0, 0)
Screenshot: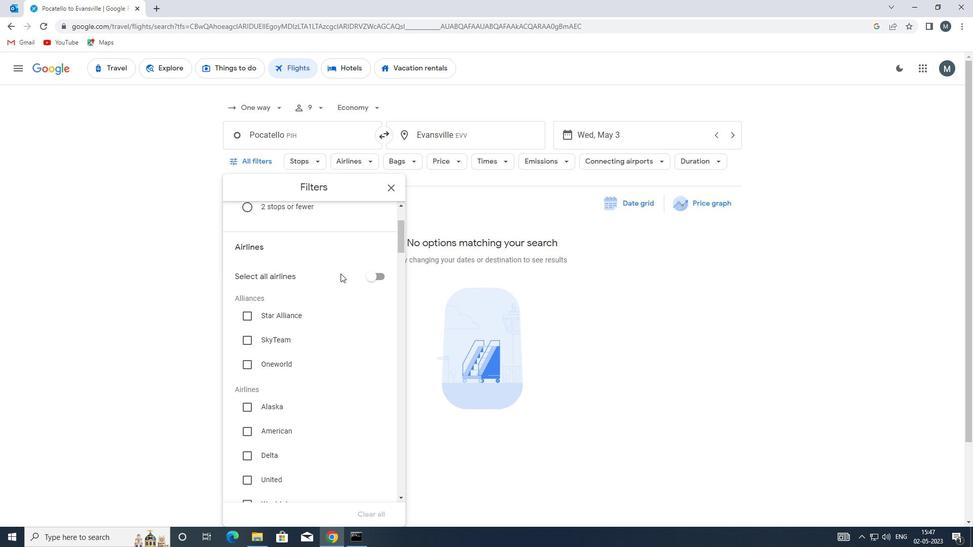 
Action: Mouse moved to (337, 275)
Screenshot: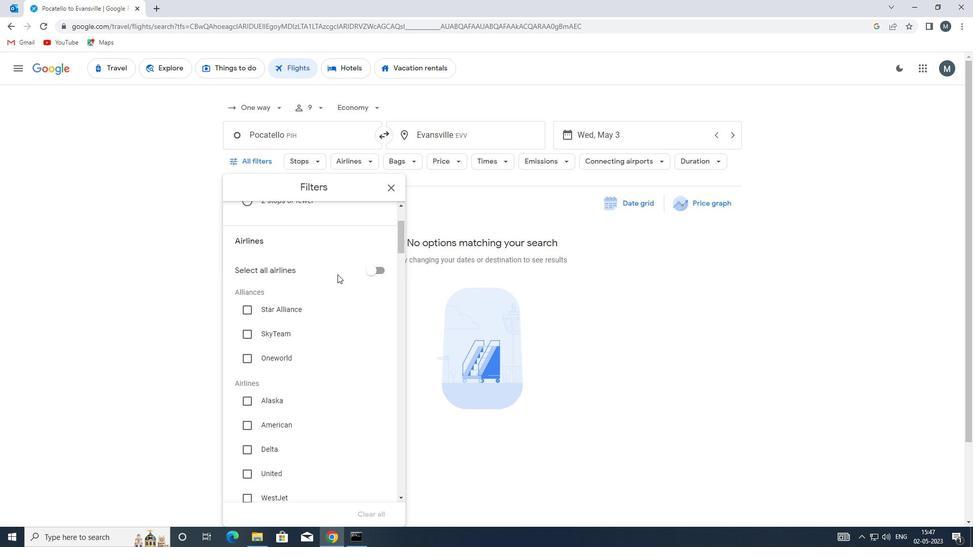 
Action: Mouse scrolled (337, 275) with delta (0, 0)
Screenshot: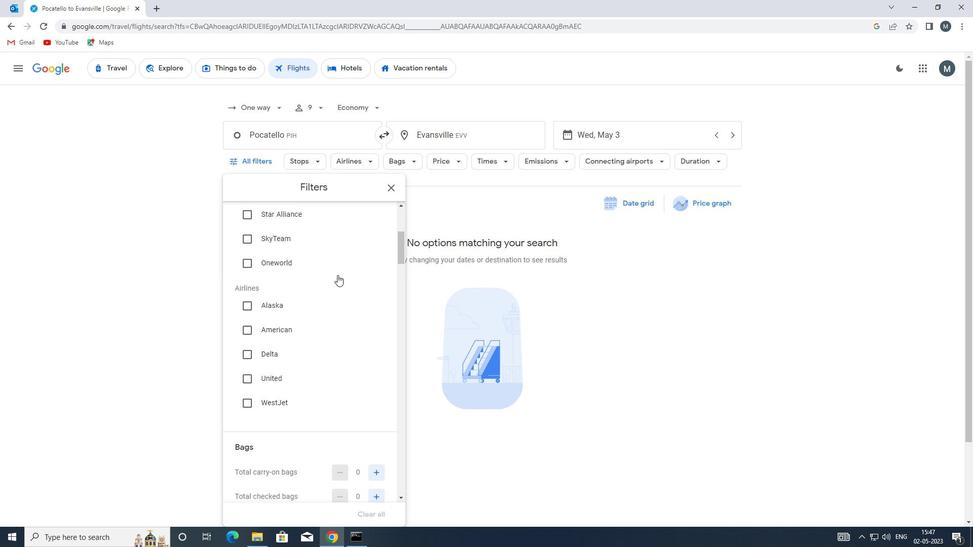 
Action: Mouse moved to (333, 277)
Screenshot: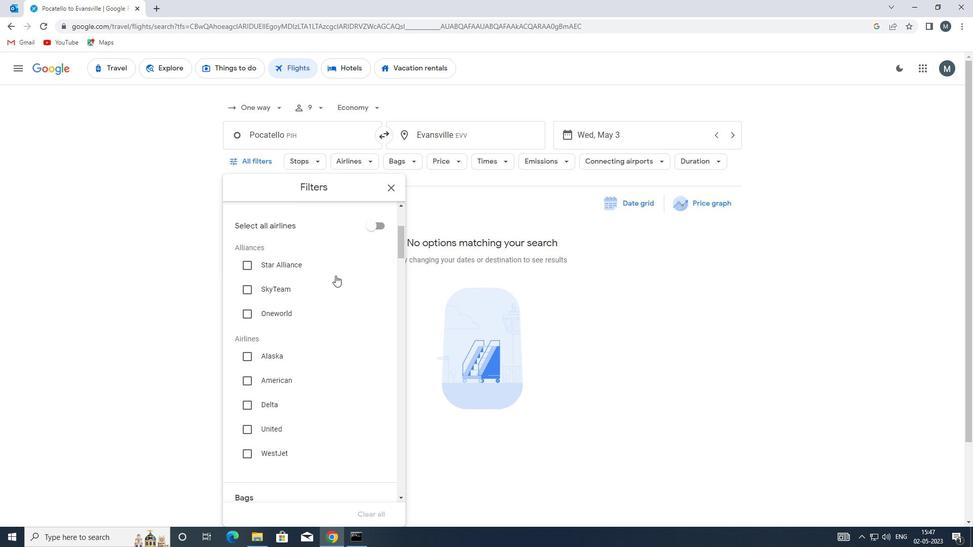 
Action: Mouse scrolled (333, 276) with delta (0, 0)
Screenshot: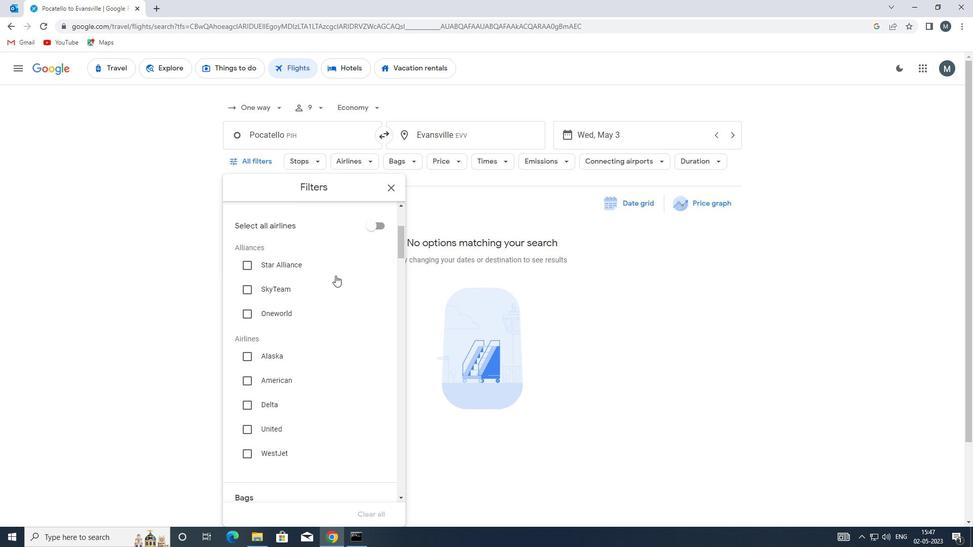 
Action: Mouse moved to (331, 280)
Screenshot: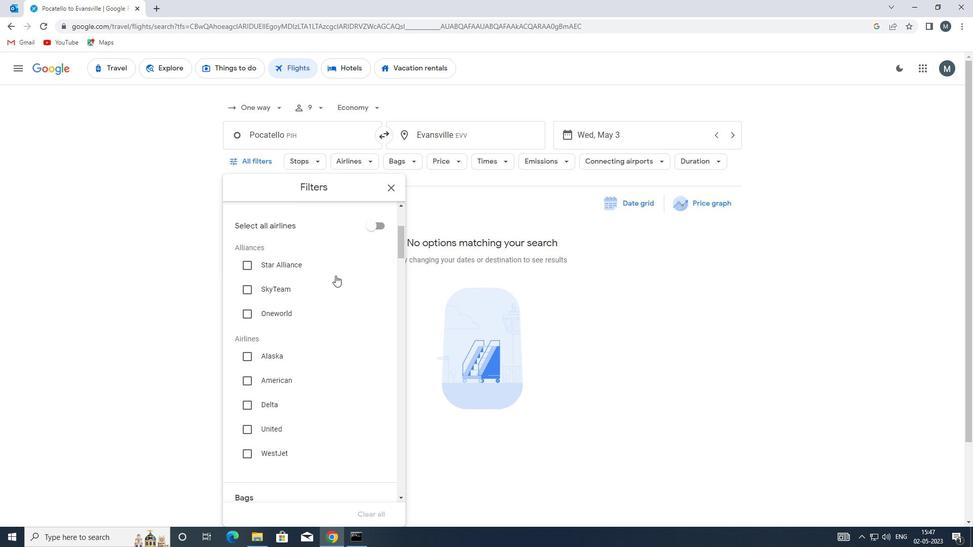 
Action: Mouse scrolled (331, 279) with delta (0, 0)
Screenshot: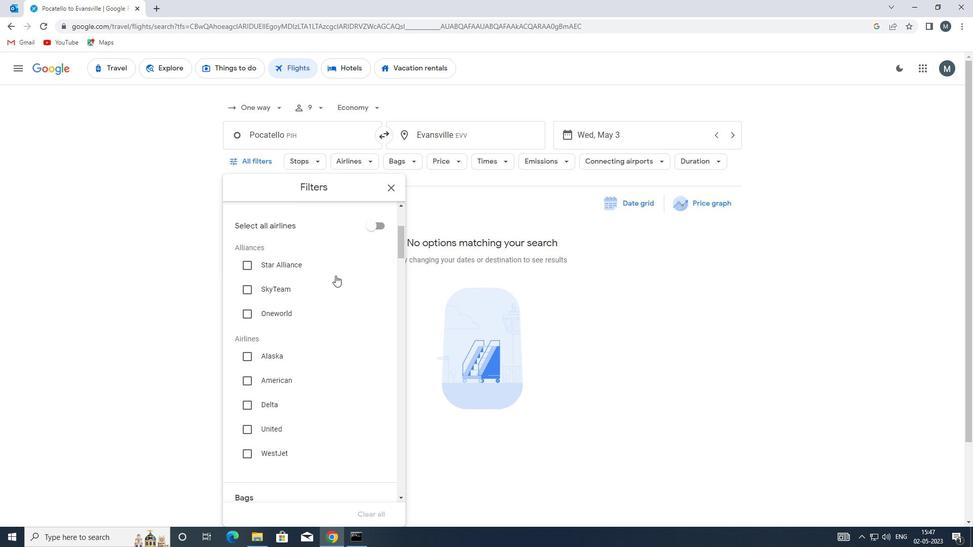 
Action: Mouse moved to (329, 282)
Screenshot: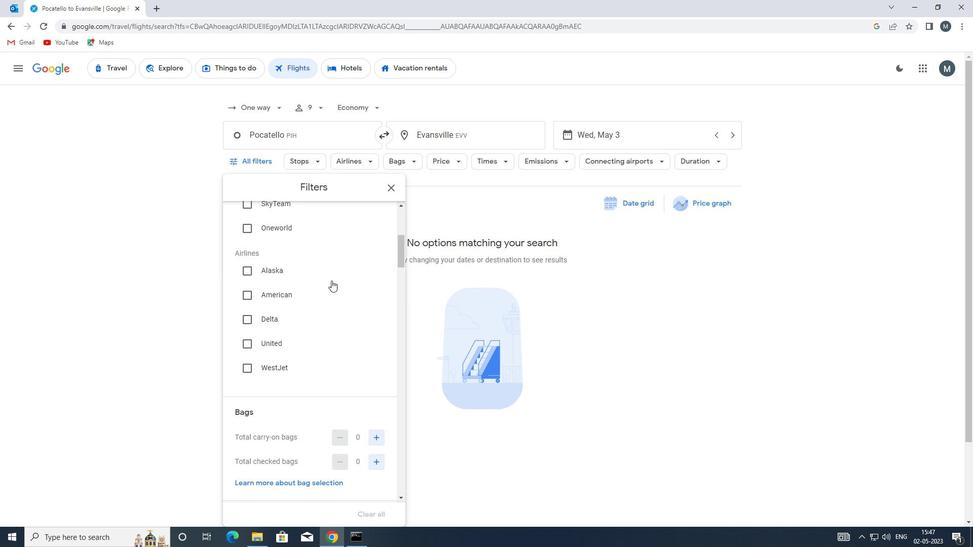 
Action: Mouse scrolled (329, 281) with delta (0, 0)
Screenshot: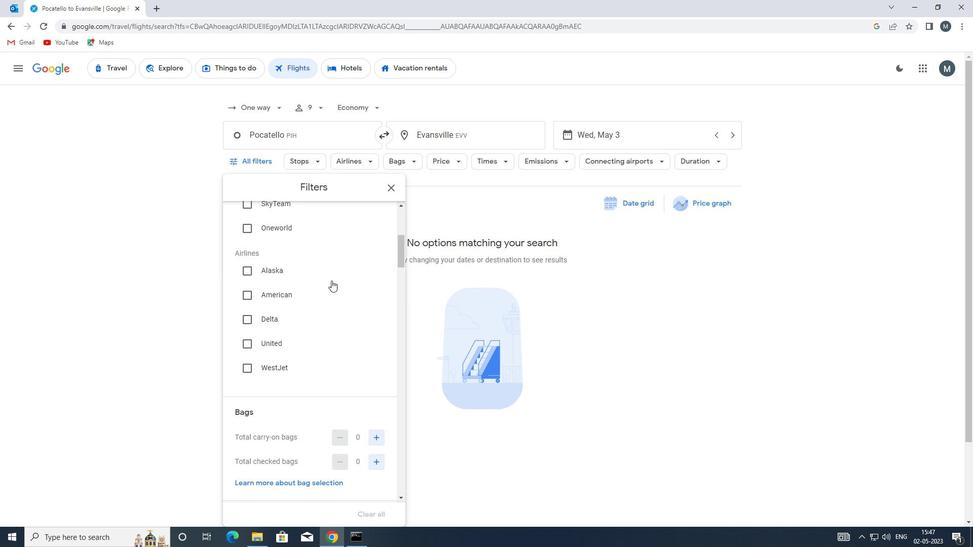 
Action: Mouse moved to (339, 311)
Screenshot: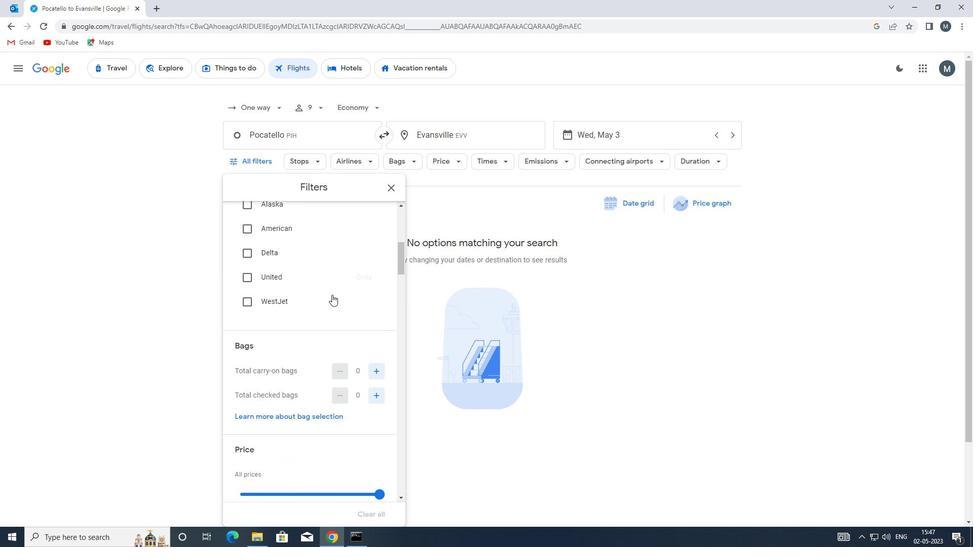 
Action: Mouse scrolled (339, 310) with delta (0, 0)
Screenshot: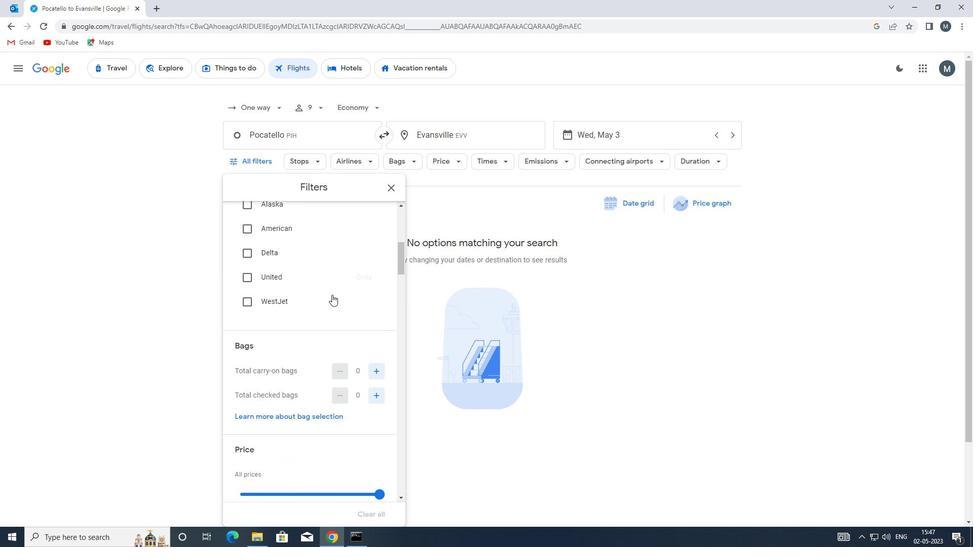 
Action: Mouse moved to (339, 313)
Screenshot: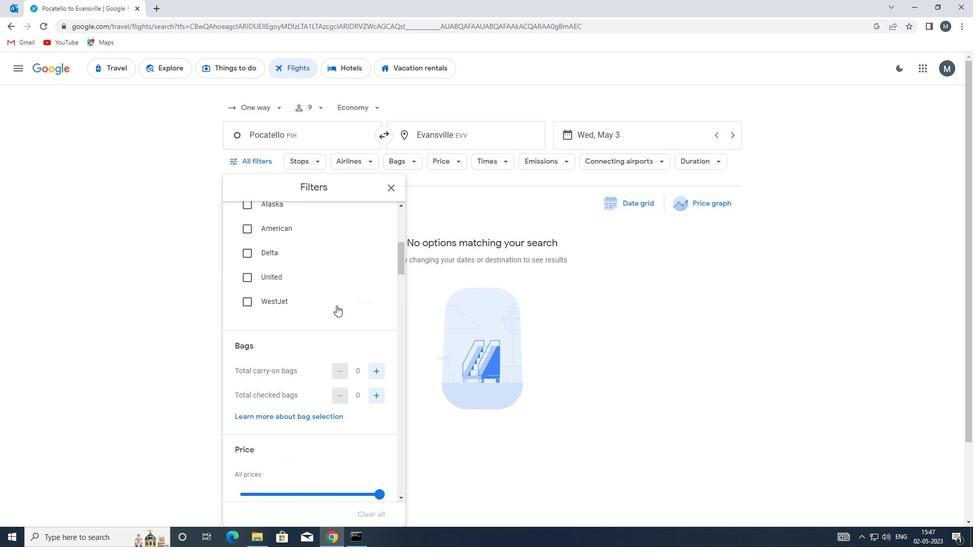 
Action: Mouse scrolled (339, 313) with delta (0, 0)
Screenshot: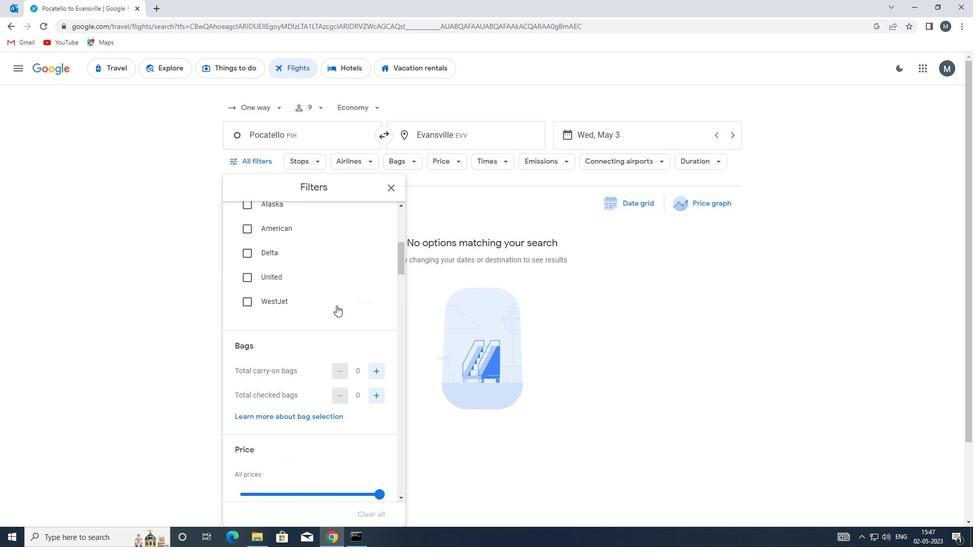 
Action: Mouse moved to (376, 273)
Screenshot: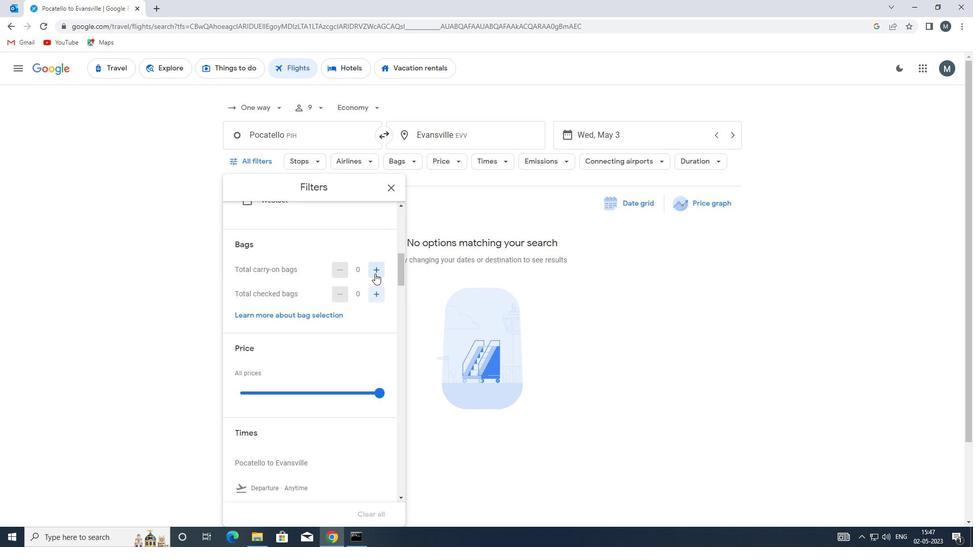 
Action: Mouse pressed left at (376, 273)
Screenshot: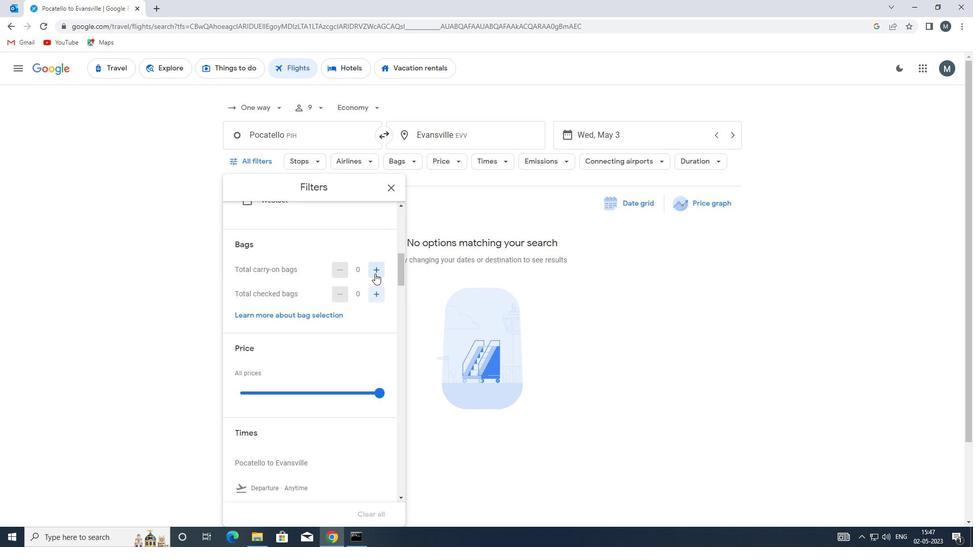 
Action: Mouse pressed left at (376, 273)
Screenshot: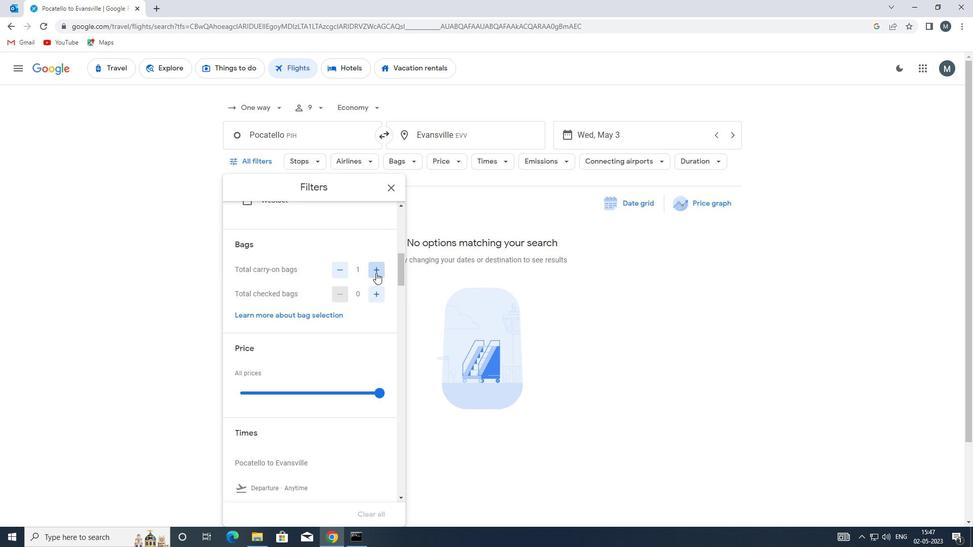 
Action: Mouse moved to (330, 294)
Screenshot: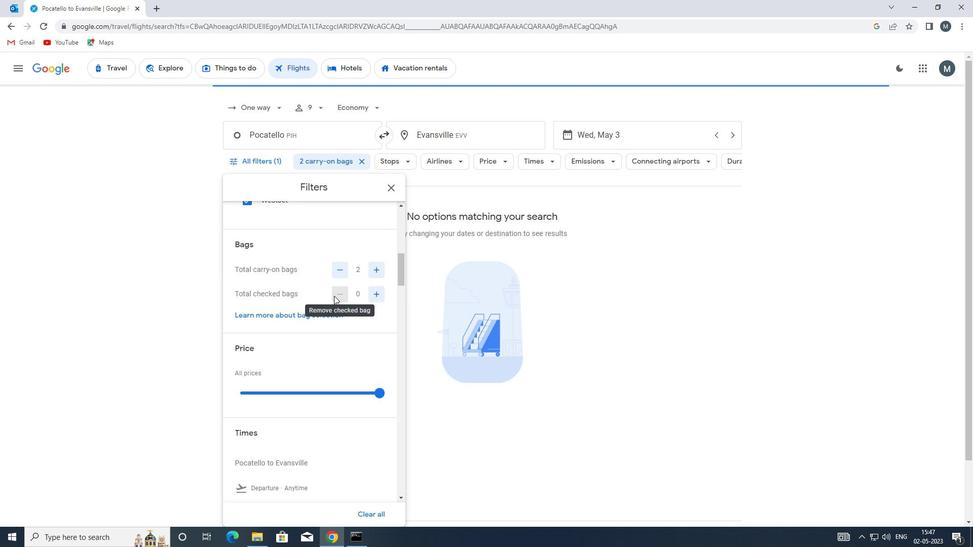 
Action: Mouse scrolled (330, 294) with delta (0, 0)
Screenshot: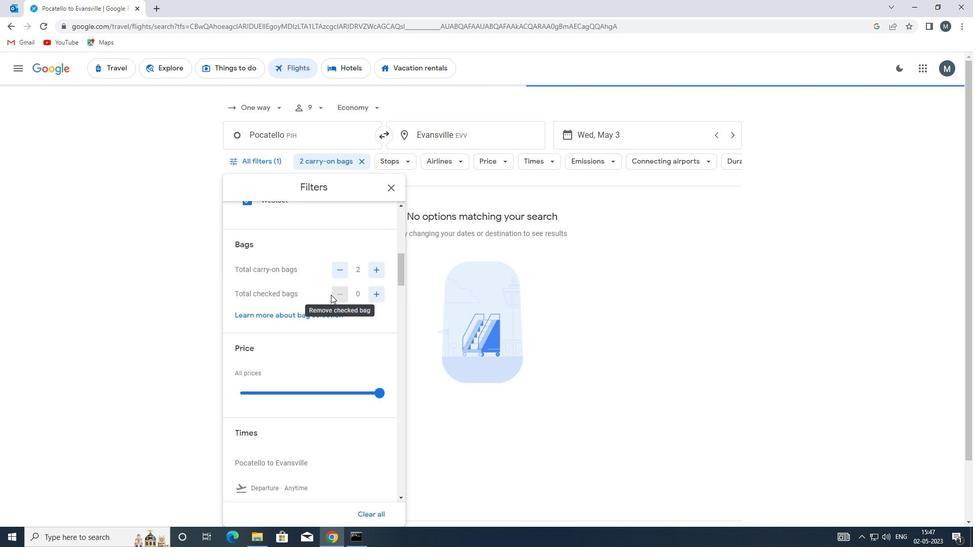 
Action: Mouse moved to (331, 294)
Screenshot: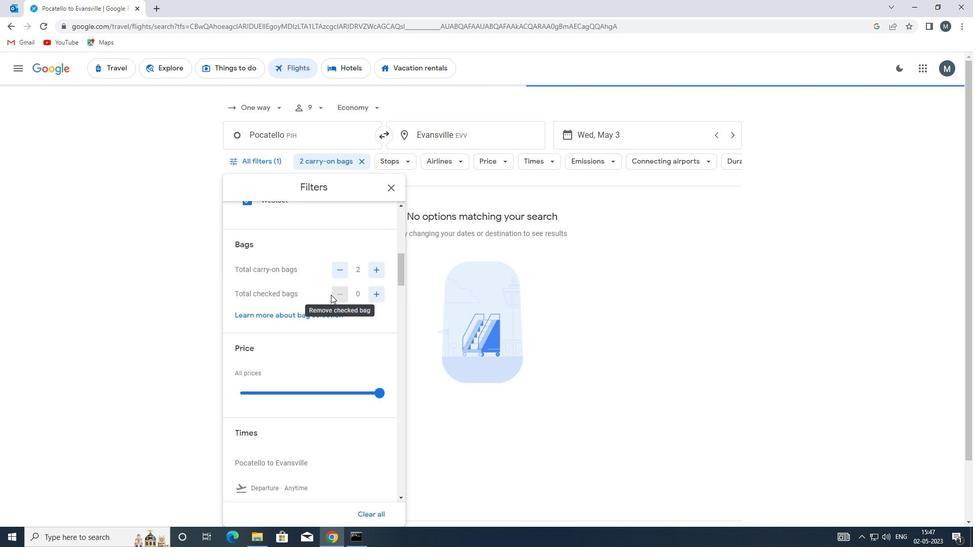 
Action: Mouse scrolled (331, 294) with delta (0, 0)
Screenshot: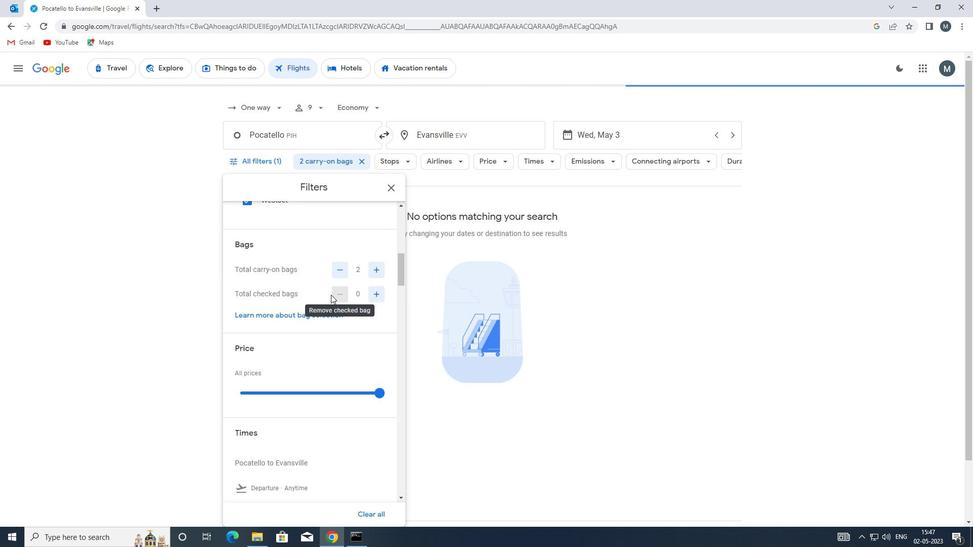 
Action: Mouse moved to (288, 286)
Screenshot: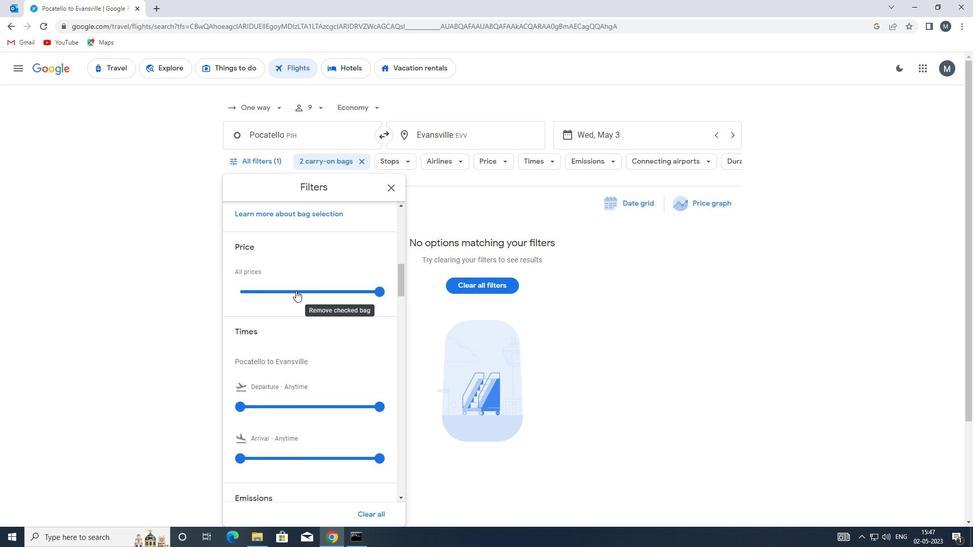 
Action: Mouse pressed left at (288, 286)
Screenshot: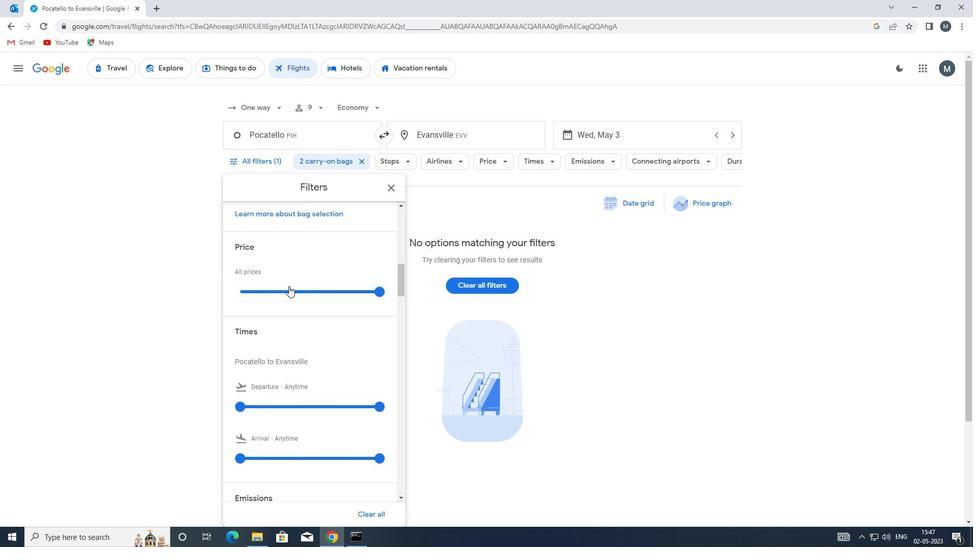 
Action: Mouse pressed left at (288, 286)
Screenshot: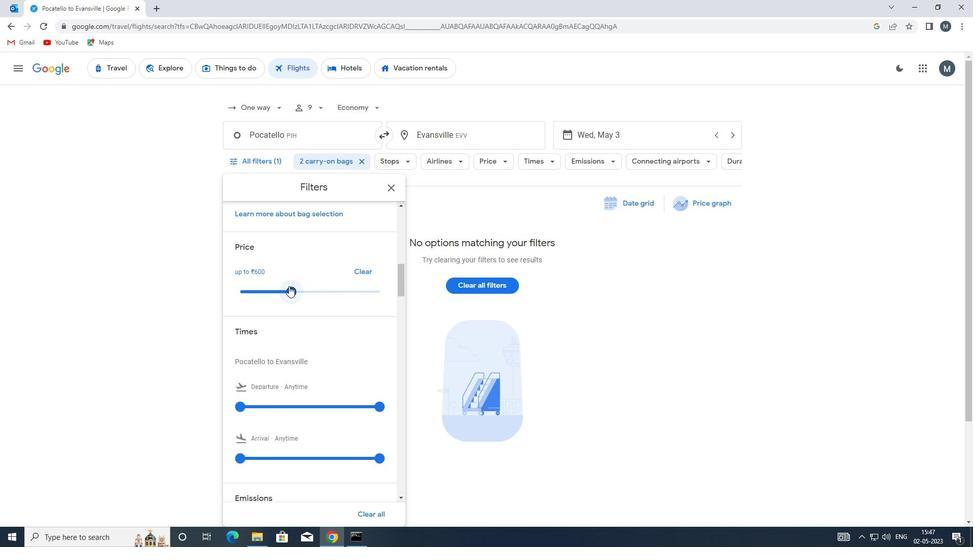 
Action: Mouse moved to (313, 289)
Screenshot: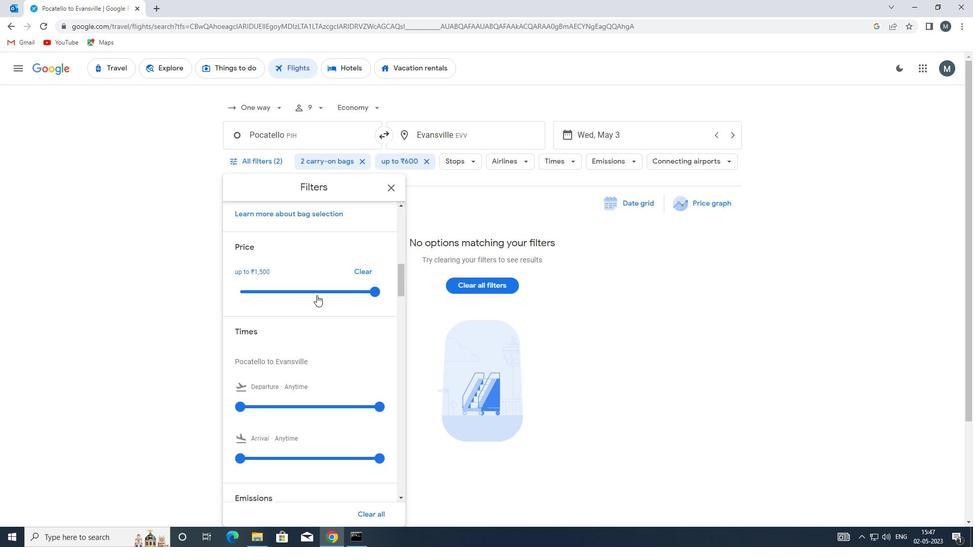 
Action: Mouse scrolled (313, 288) with delta (0, 0)
Screenshot: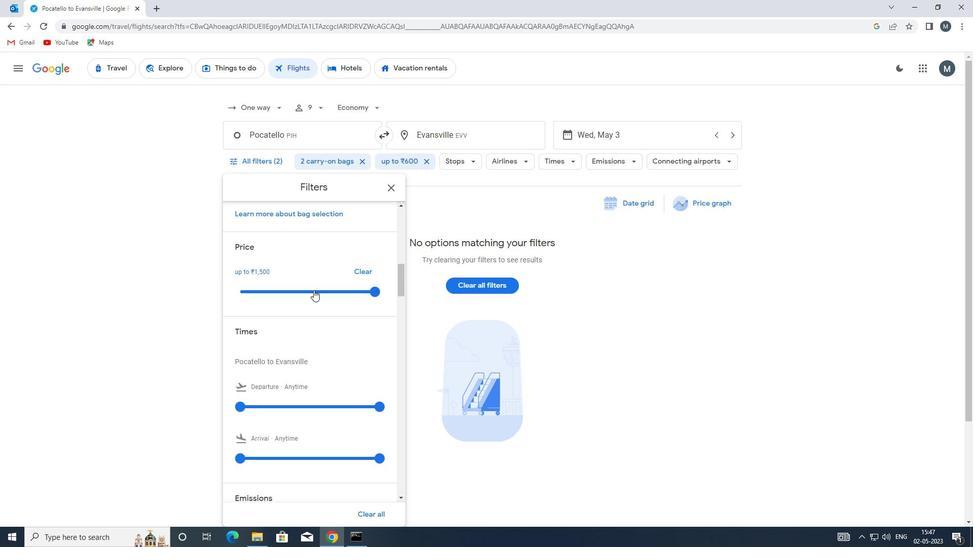 
Action: Mouse scrolled (313, 288) with delta (0, 0)
Screenshot: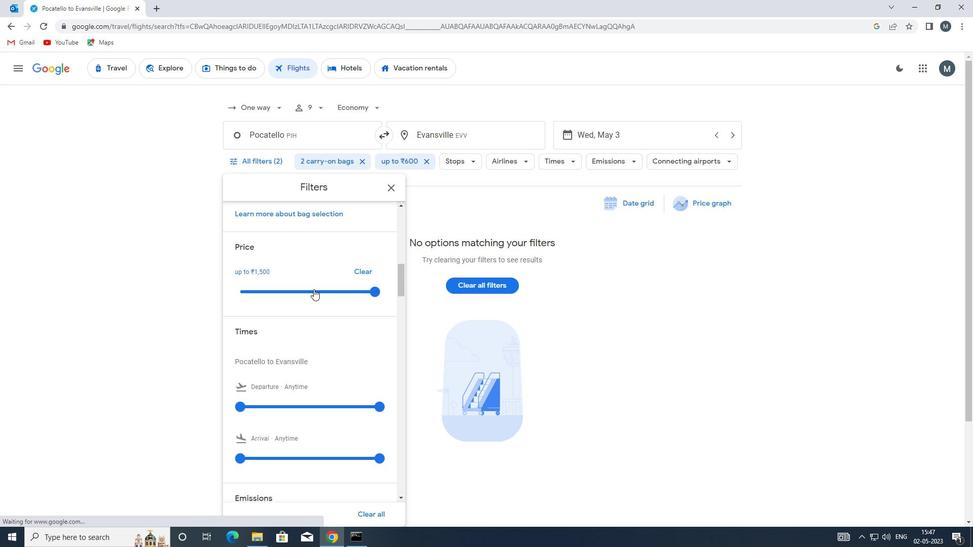 
Action: Mouse moved to (298, 280)
Screenshot: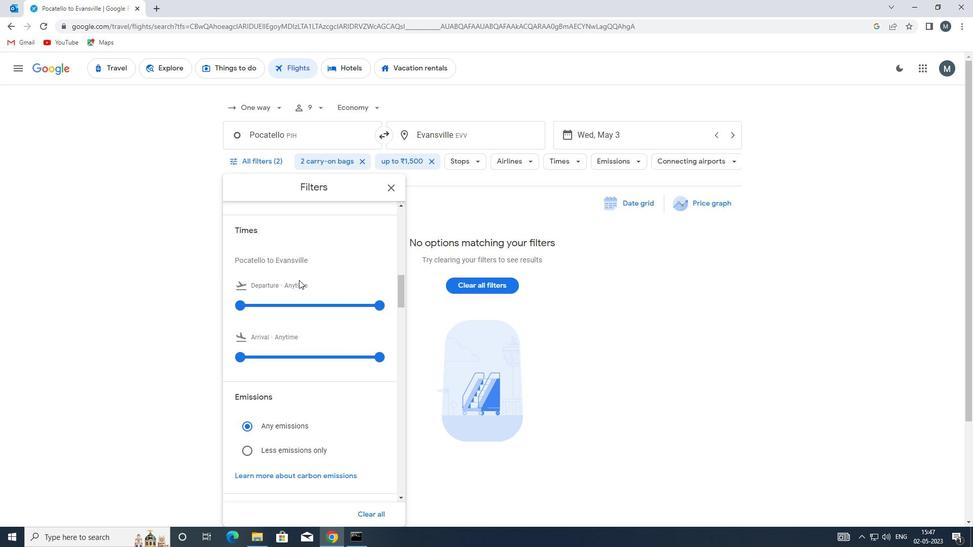 
Action: Mouse scrolled (298, 279) with delta (0, 0)
Screenshot: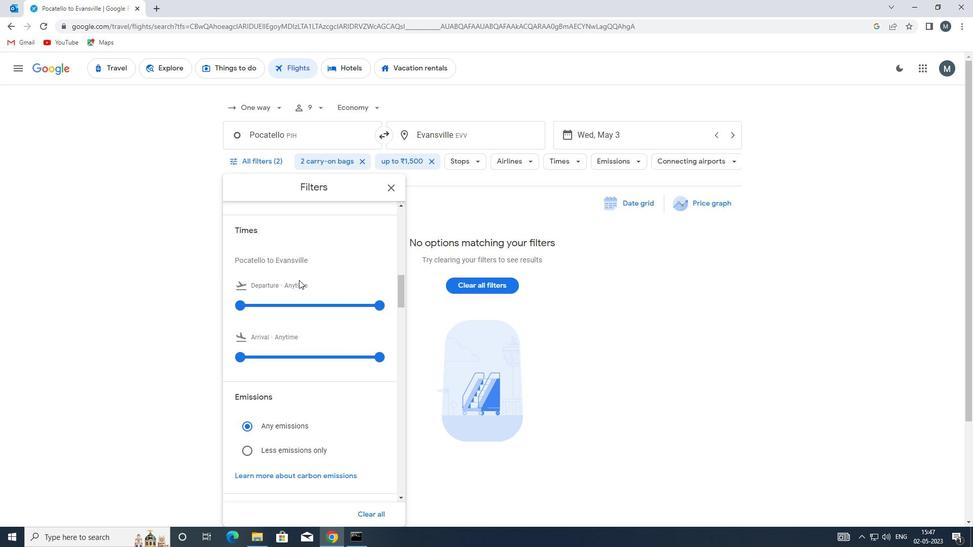 
Action: Mouse moved to (243, 252)
Screenshot: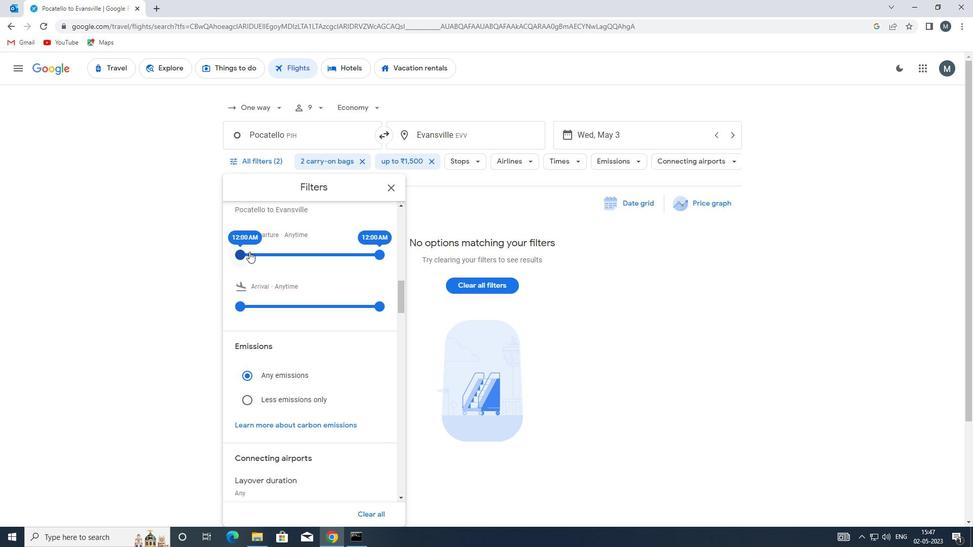 
Action: Mouse pressed left at (243, 252)
Screenshot: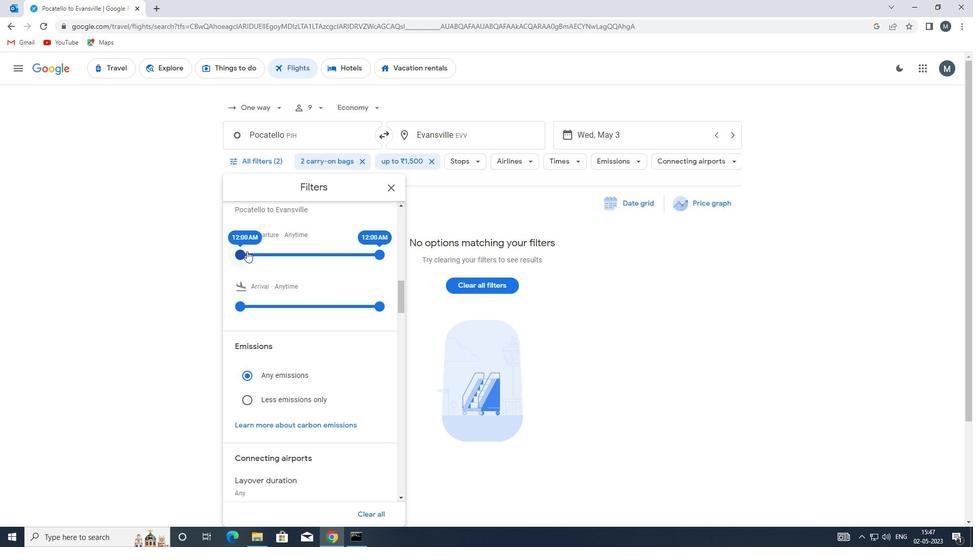
Action: Mouse moved to (379, 255)
Screenshot: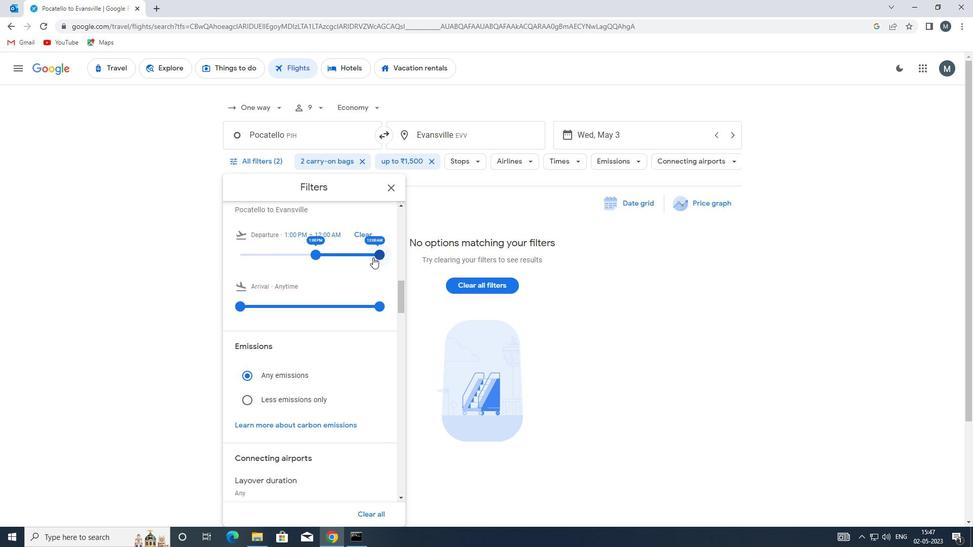 
Action: Mouse pressed left at (379, 255)
Screenshot: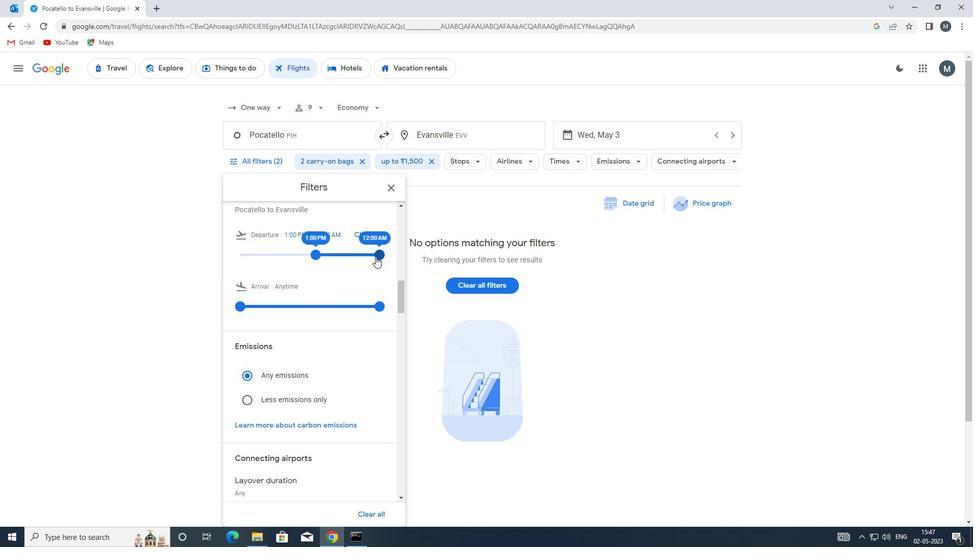 
Action: Mouse moved to (320, 252)
Screenshot: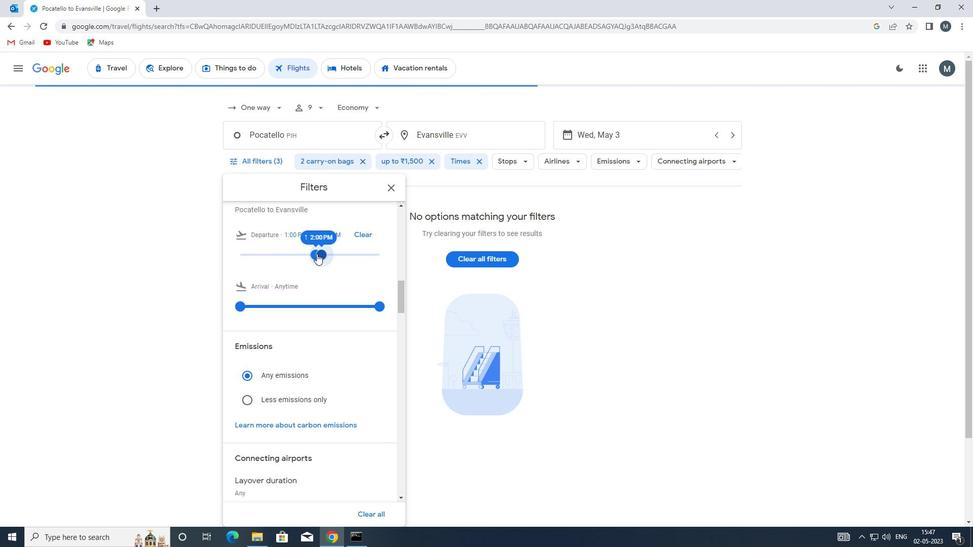 
Action: Mouse scrolled (320, 252) with delta (0, 0)
Screenshot: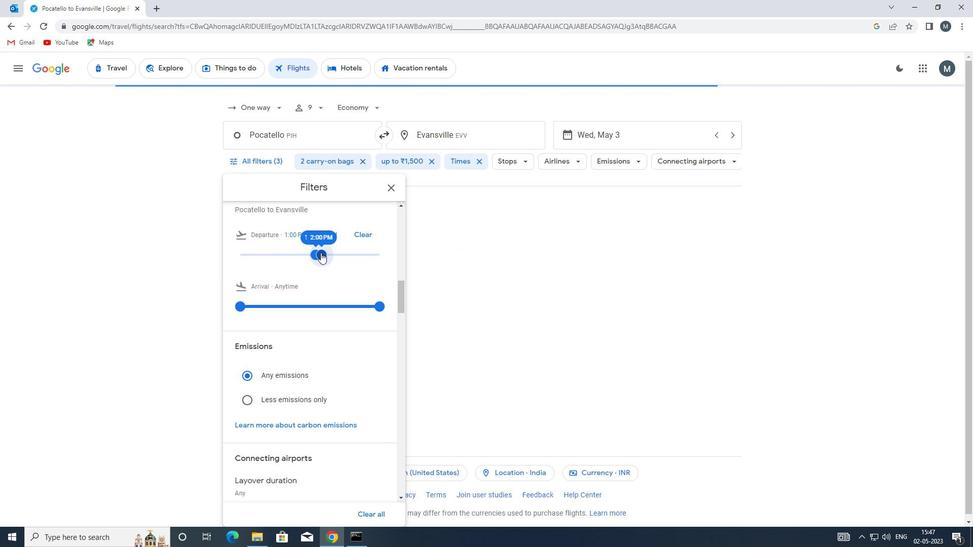 
Action: Mouse moved to (320, 252)
Screenshot: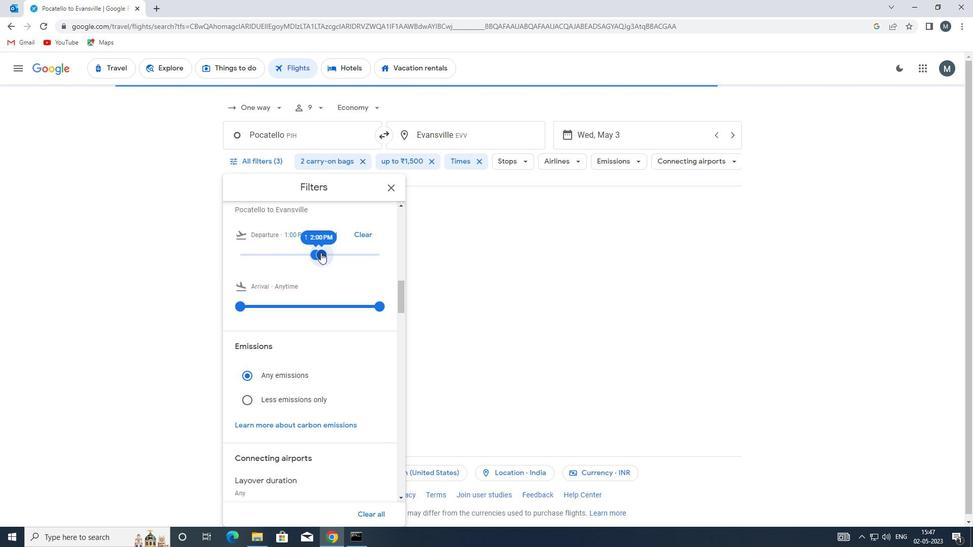 
Action: Mouse scrolled (320, 251) with delta (0, 0)
Screenshot: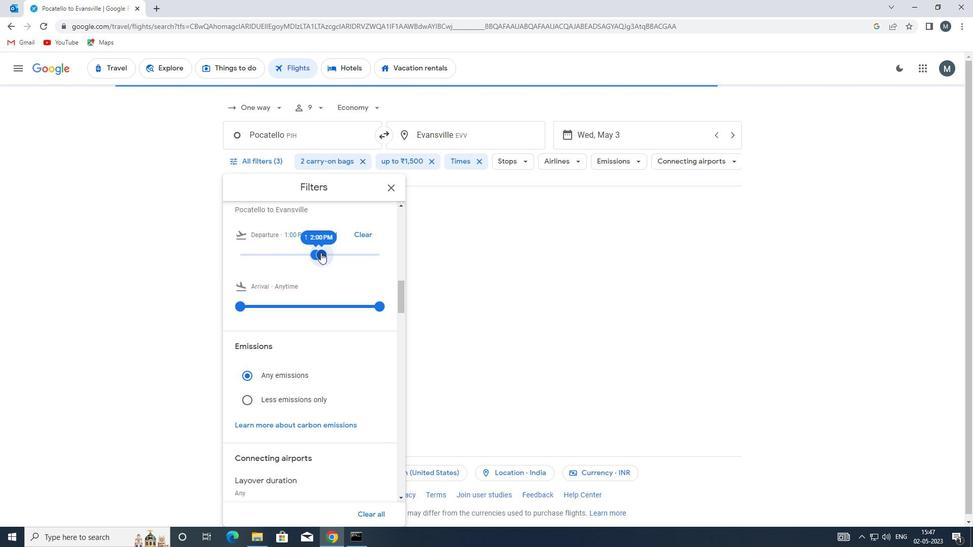 
Action: Mouse moved to (389, 187)
Screenshot: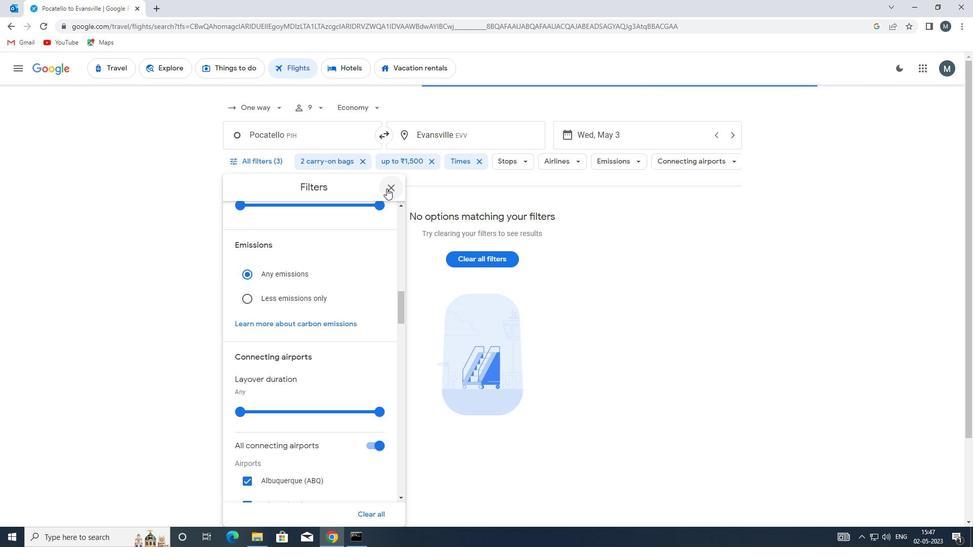 
Action: Mouse pressed left at (389, 187)
Screenshot: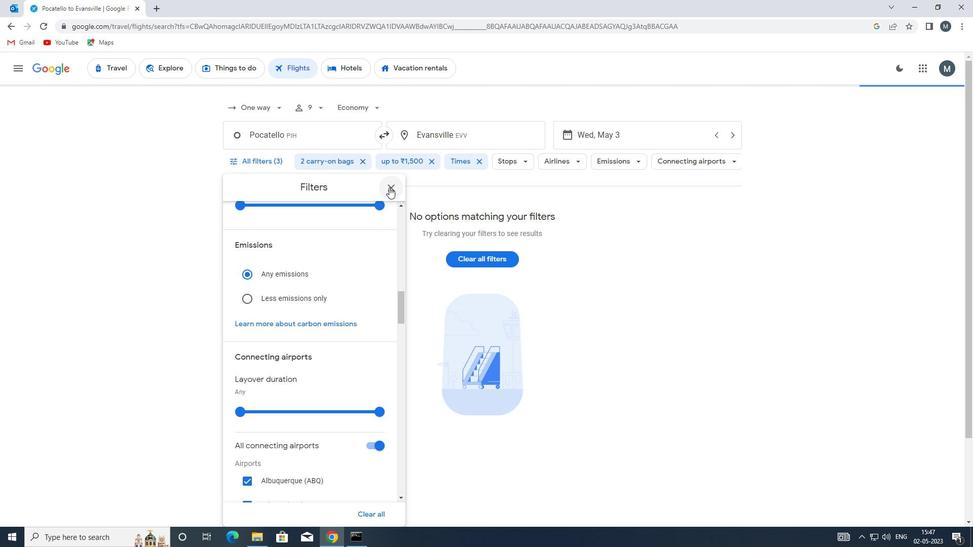 
